 Task: Search one way flight ticket for 2 adults, 2 children, 2 infants in seat in first from Ceiba: Jose Aponte De La Torre Airport to Gillette: Gillette Campbell County Airport on 5-1-2023. Number of bags: 2 carry on bags. Price is upto 81000. Outbound departure time preference is 15:45.
Action: Mouse moved to (208, 358)
Screenshot: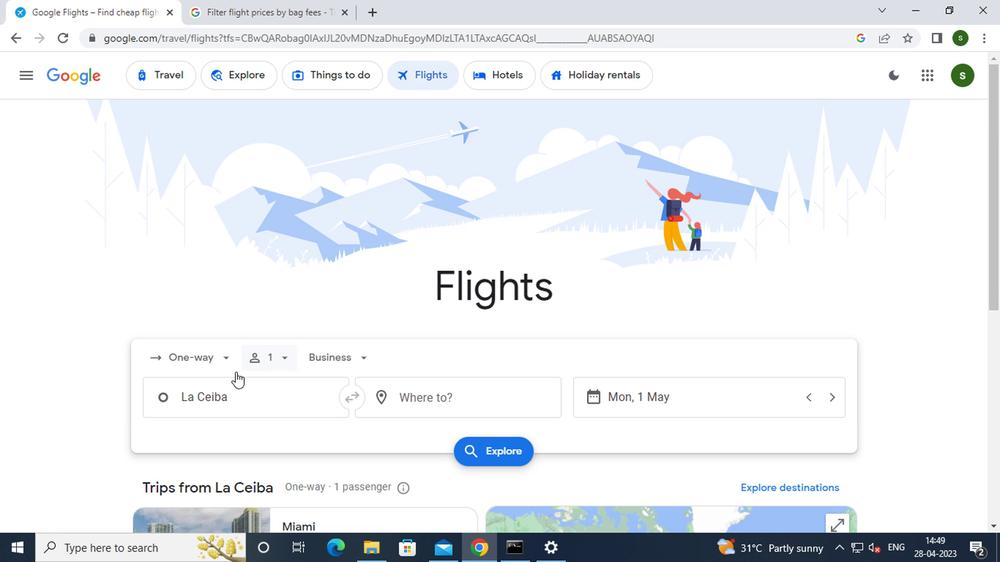 
Action: Mouse pressed left at (208, 358)
Screenshot: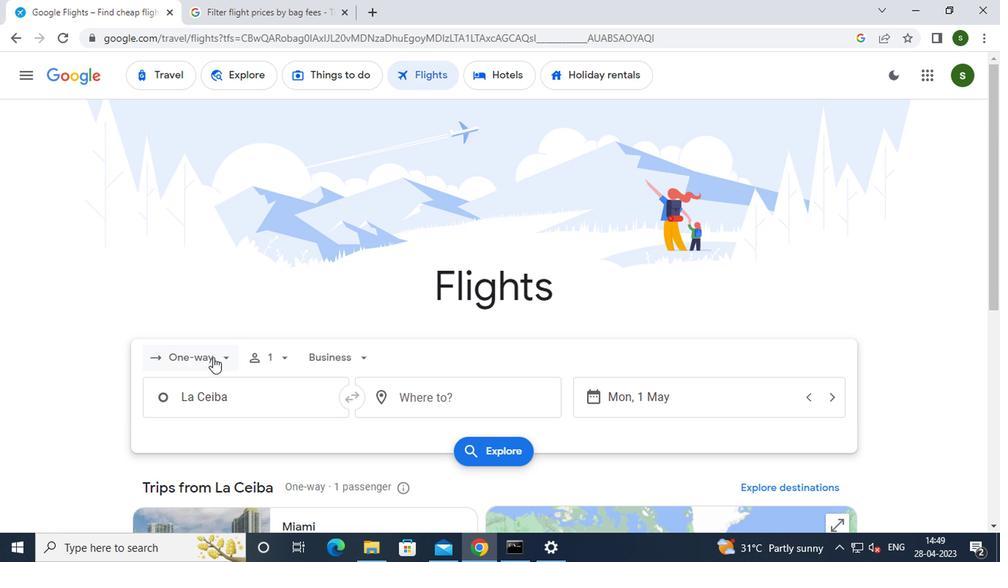 
Action: Mouse moved to (219, 428)
Screenshot: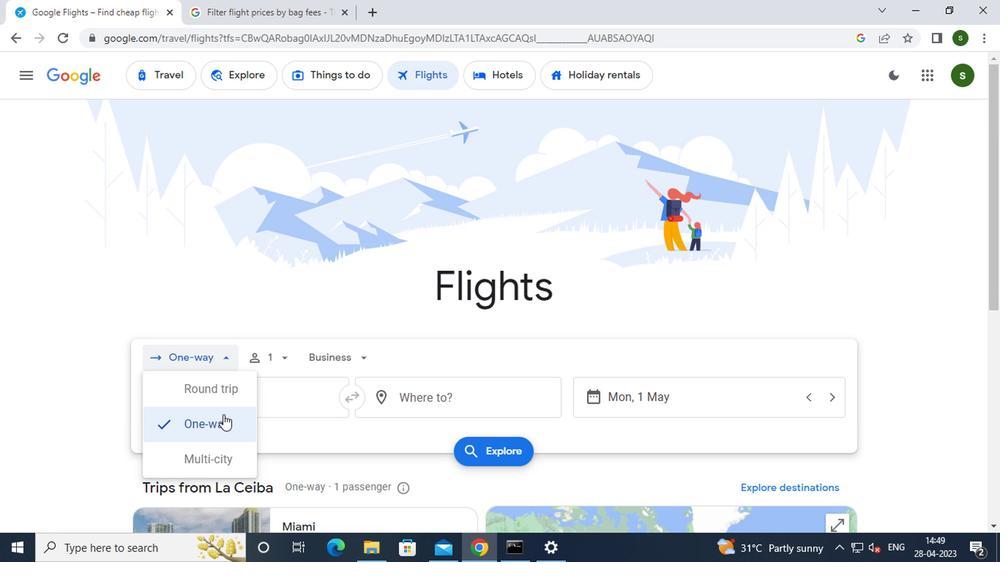 
Action: Mouse pressed left at (219, 428)
Screenshot: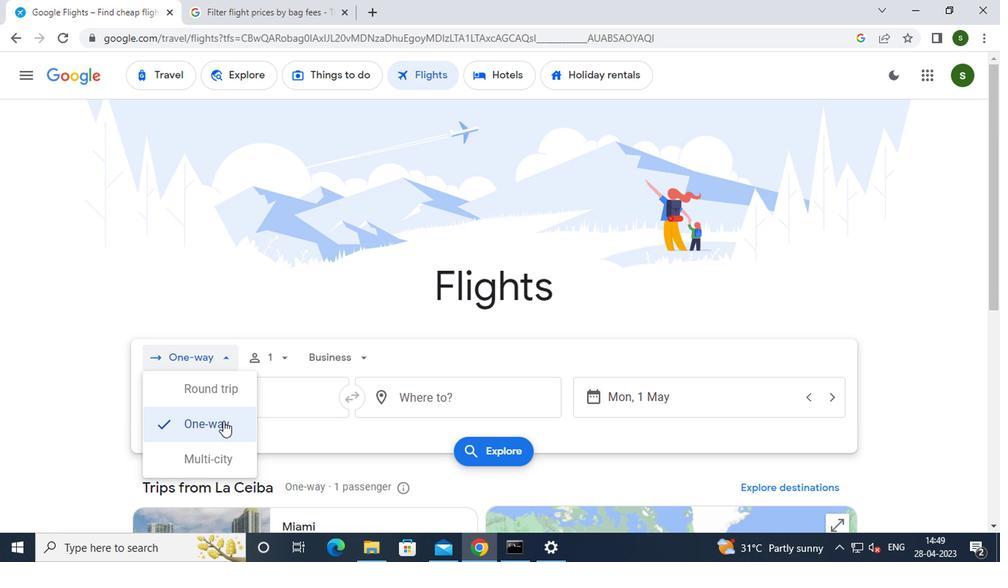 
Action: Mouse moved to (273, 363)
Screenshot: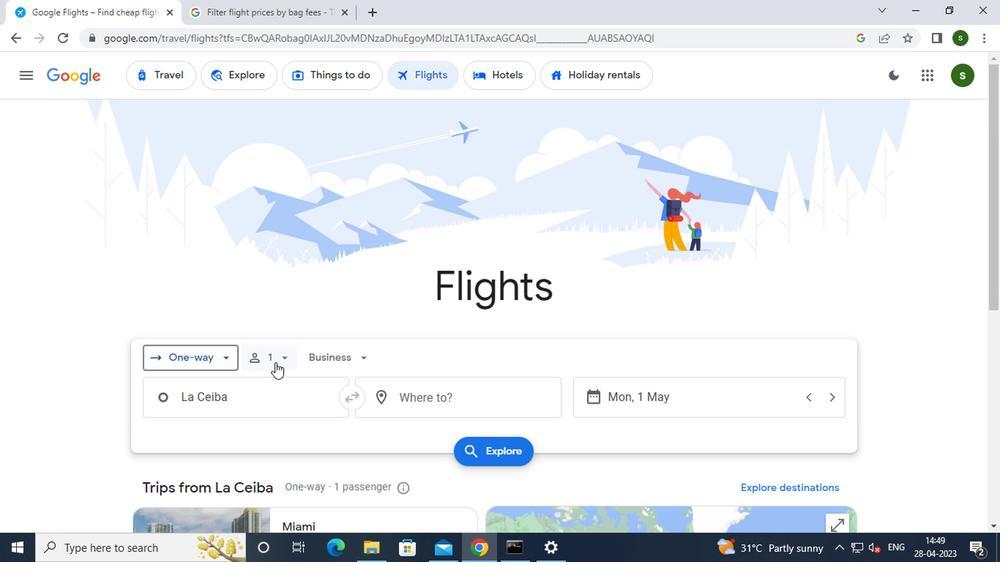 
Action: Mouse pressed left at (273, 363)
Screenshot: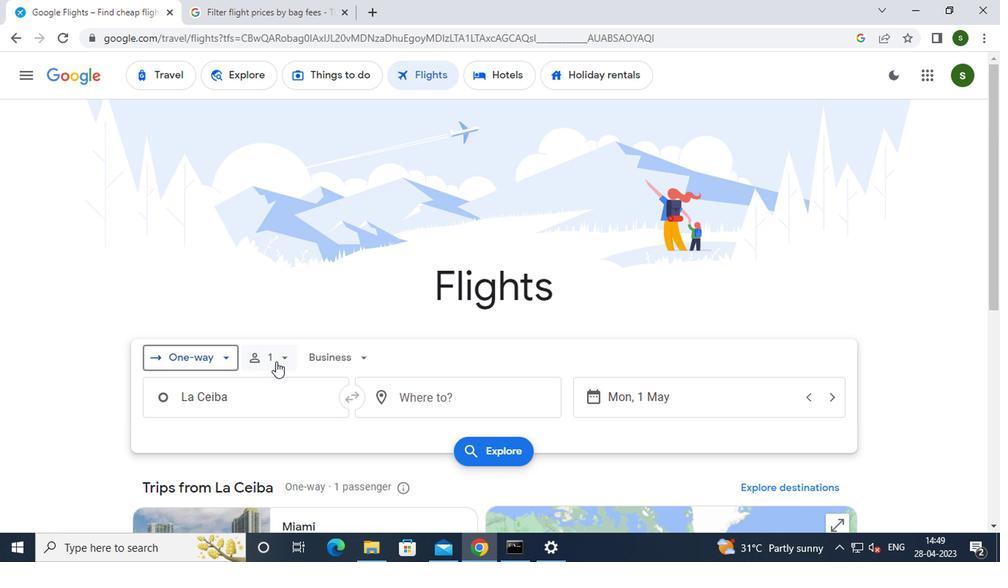 
Action: Mouse moved to (390, 395)
Screenshot: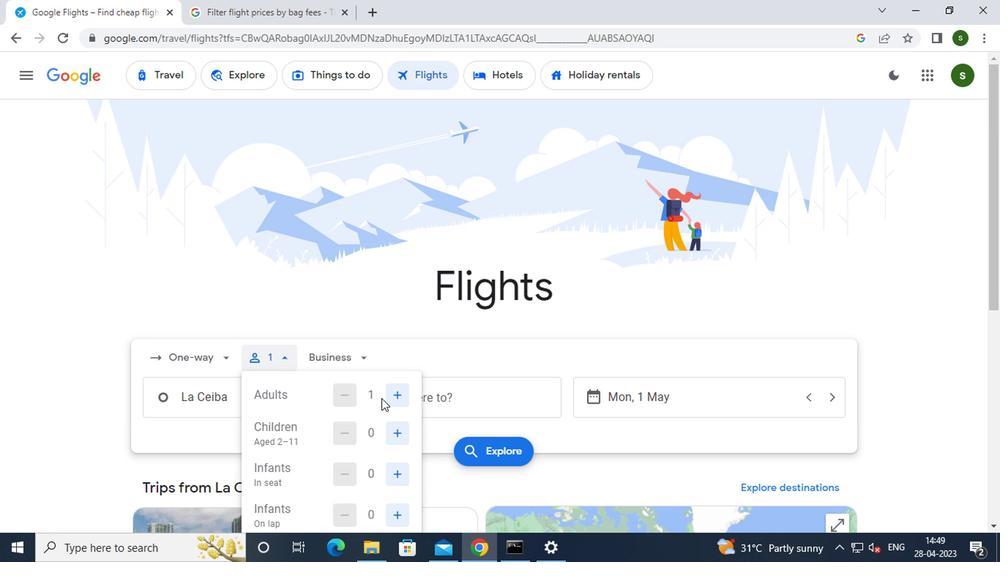 
Action: Mouse pressed left at (390, 395)
Screenshot: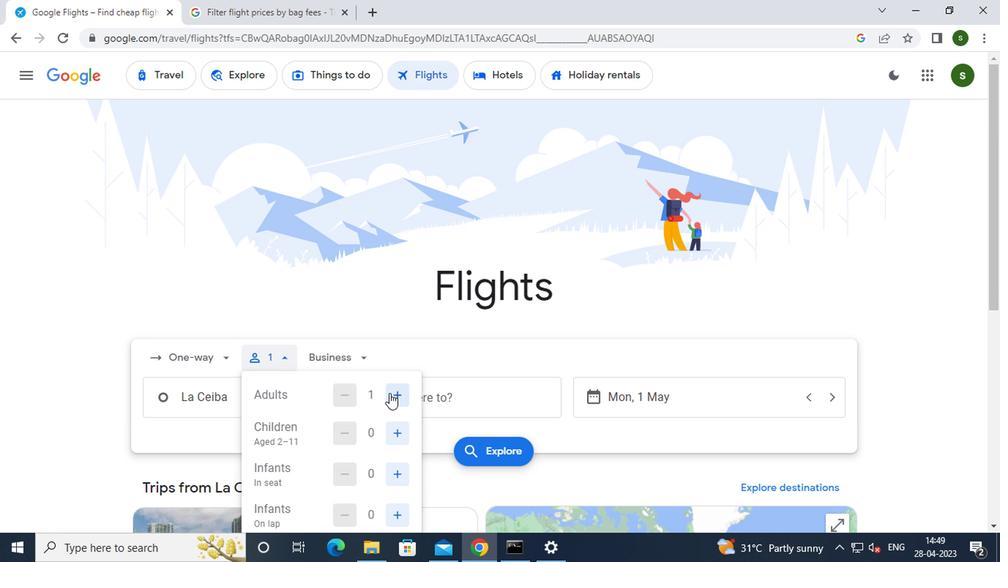 
Action: Mouse moved to (399, 437)
Screenshot: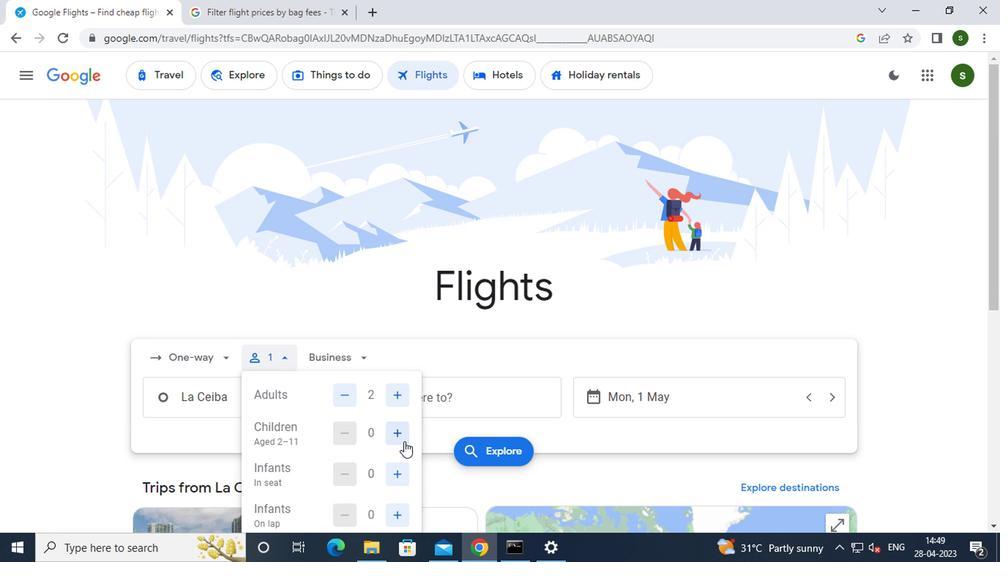 
Action: Mouse pressed left at (399, 437)
Screenshot: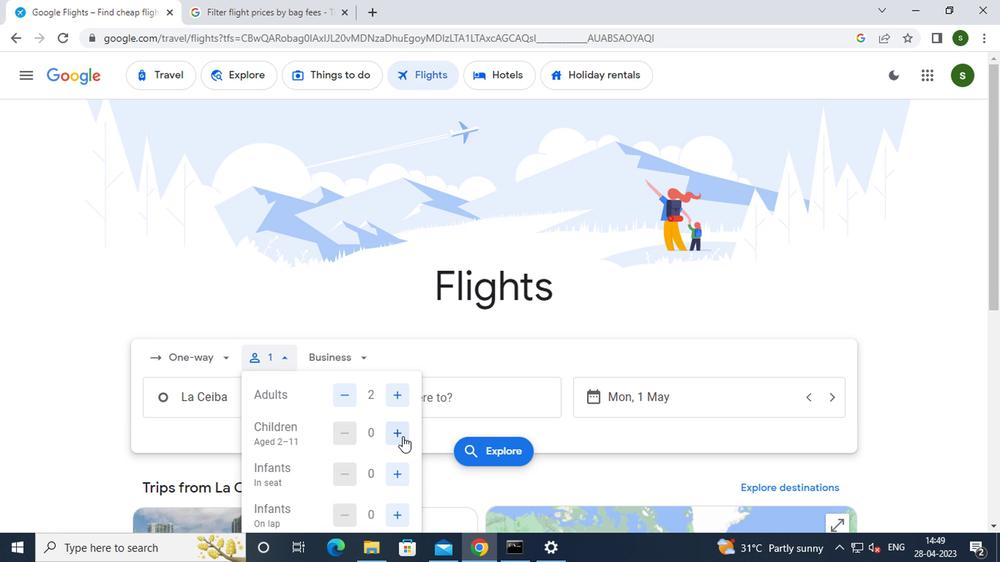 
Action: Mouse pressed left at (399, 437)
Screenshot: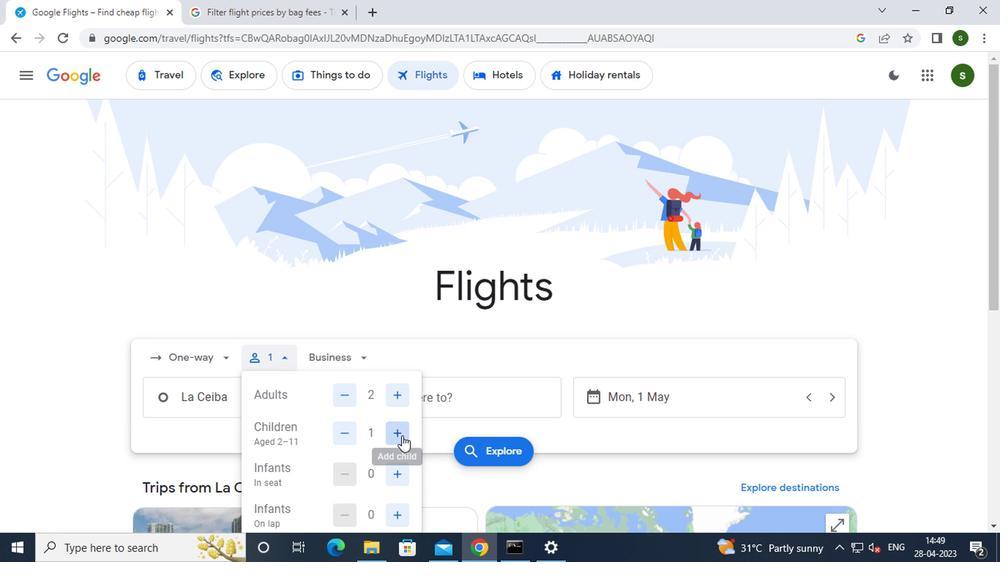 
Action: Mouse moved to (392, 471)
Screenshot: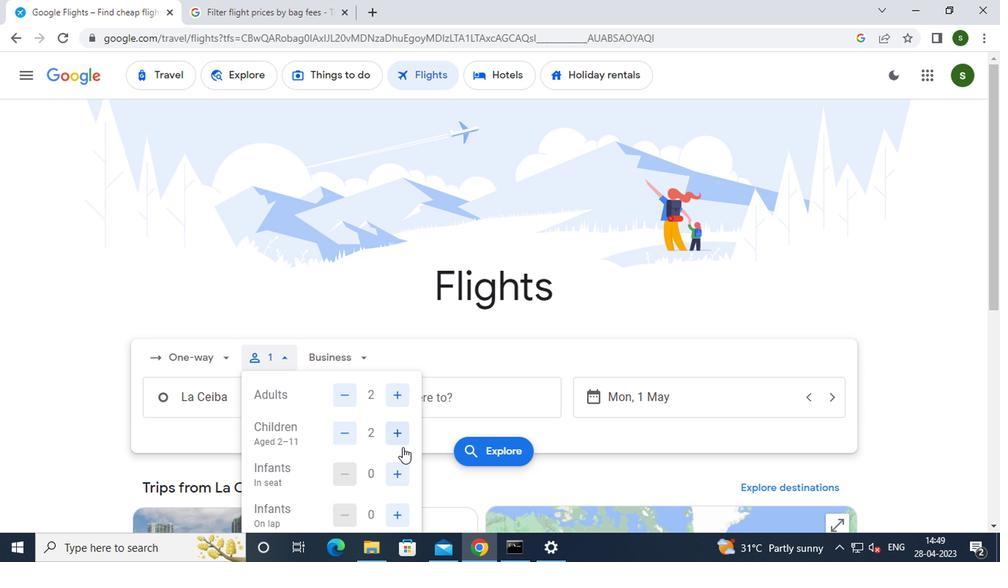 
Action: Mouse pressed left at (392, 471)
Screenshot: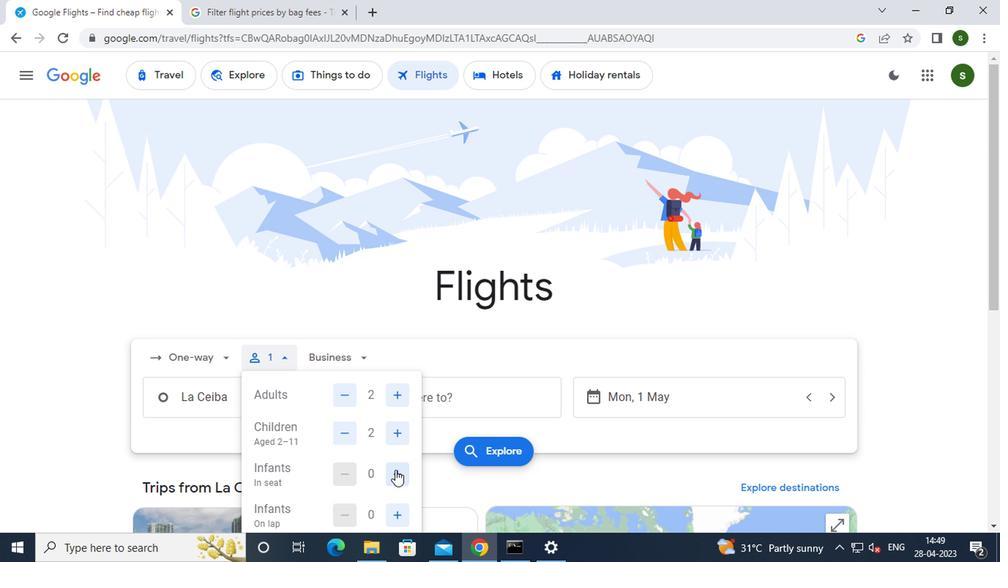 
Action: Mouse pressed left at (392, 471)
Screenshot: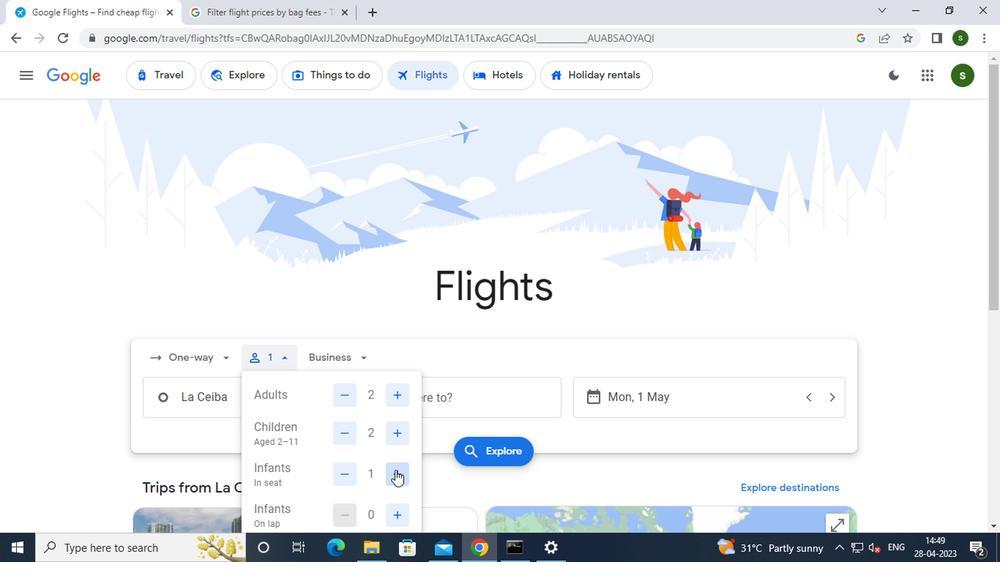 
Action: Mouse moved to (347, 359)
Screenshot: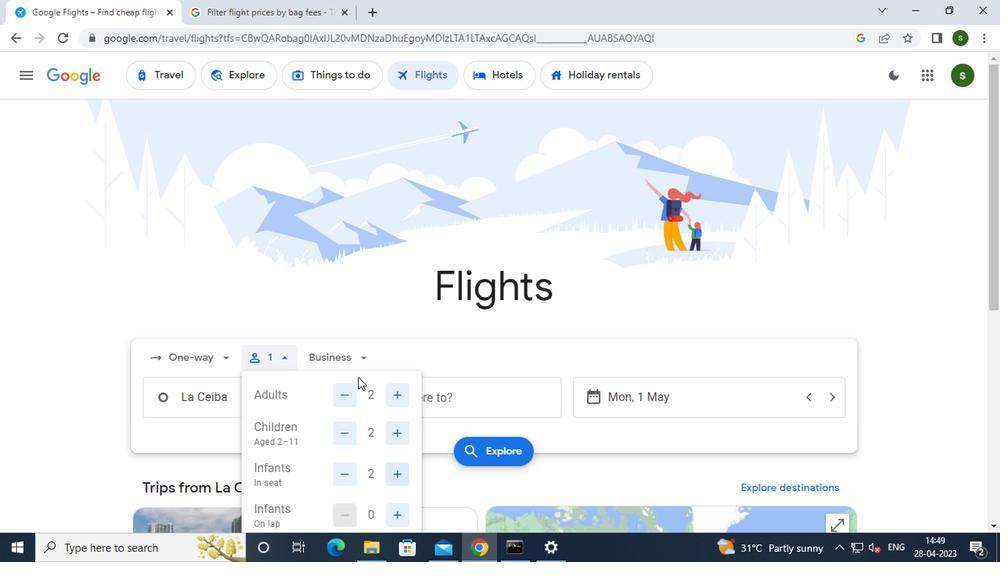 
Action: Mouse pressed left at (347, 359)
Screenshot: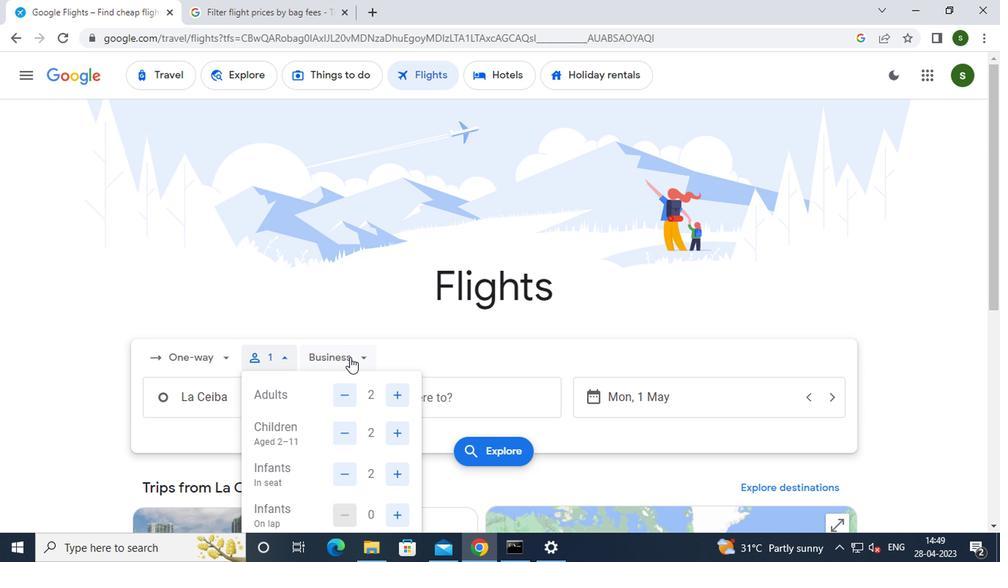 
Action: Mouse moved to (358, 493)
Screenshot: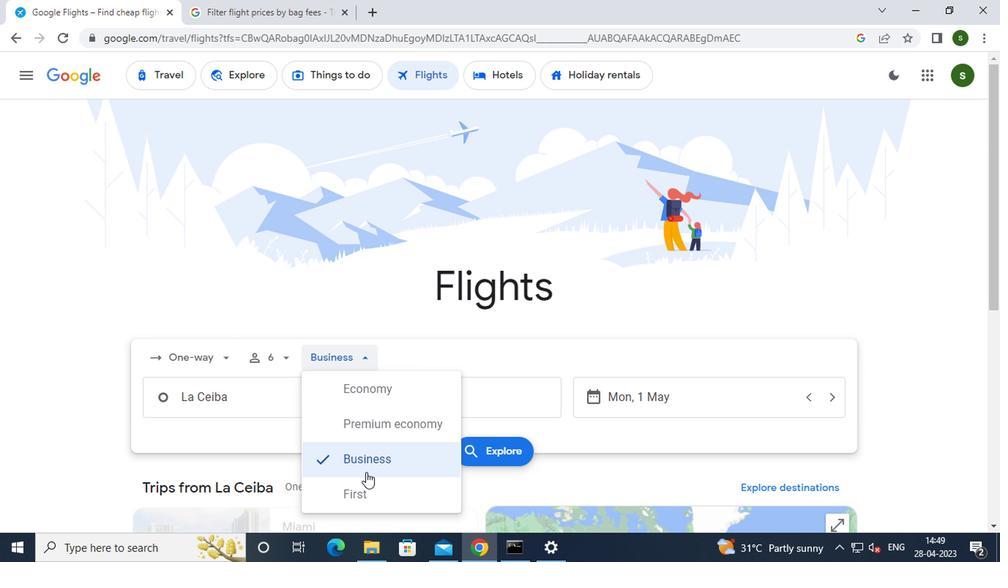 
Action: Mouse pressed left at (358, 493)
Screenshot: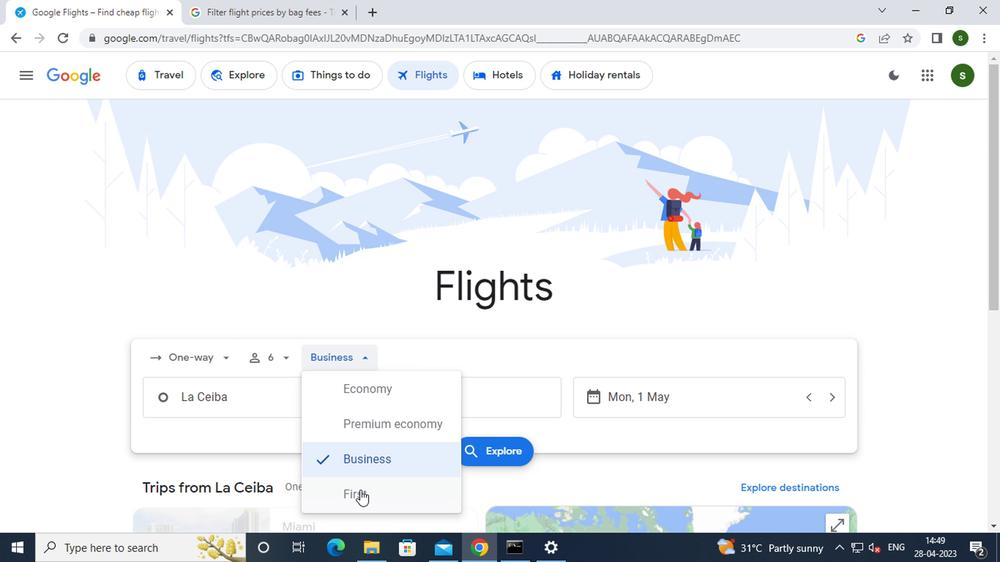 
Action: Mouse moved to (290, 401)
Screenshot: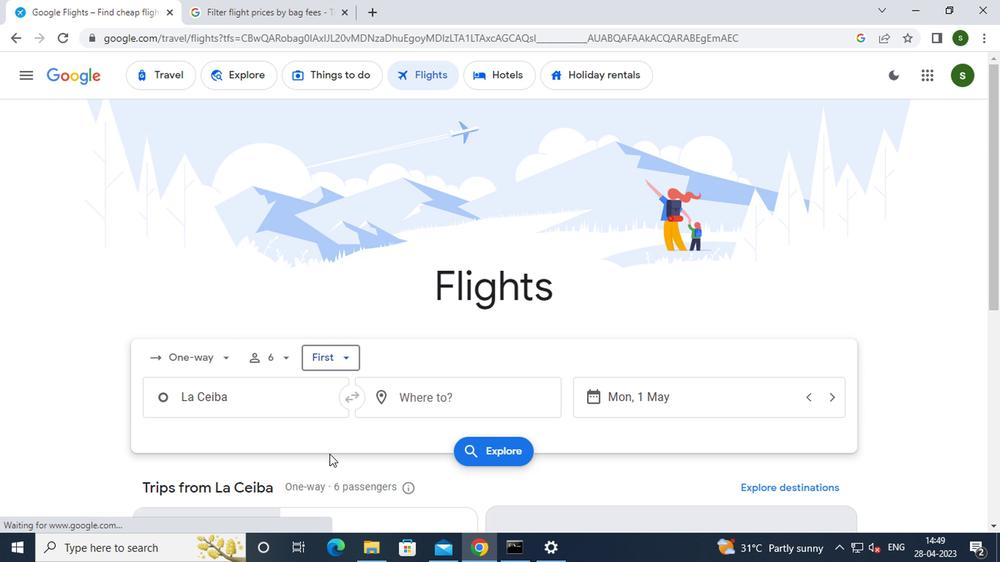 
Action: Mouse pressed left at (290, 401)
Screenshot: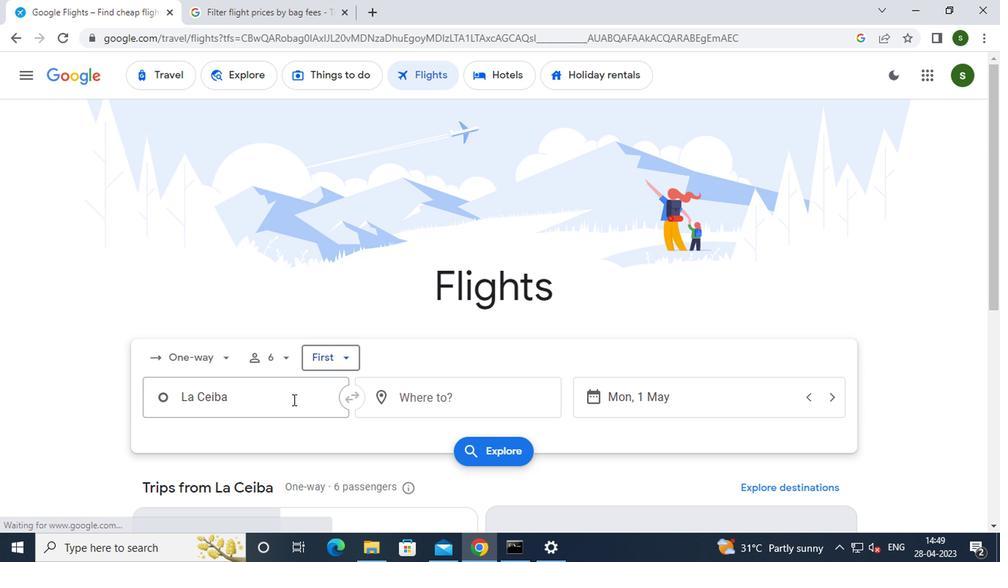 
Action: Mouse moved to (290, 399)
Screenshot: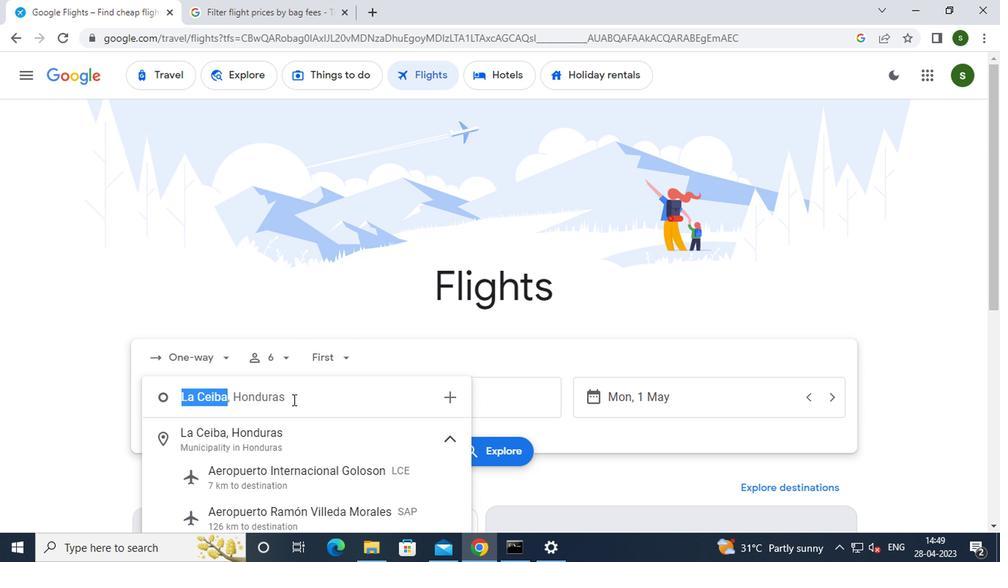 
Action: Key pressed c<Key.caps_lock>eiba<Key.enter>
Screenshot: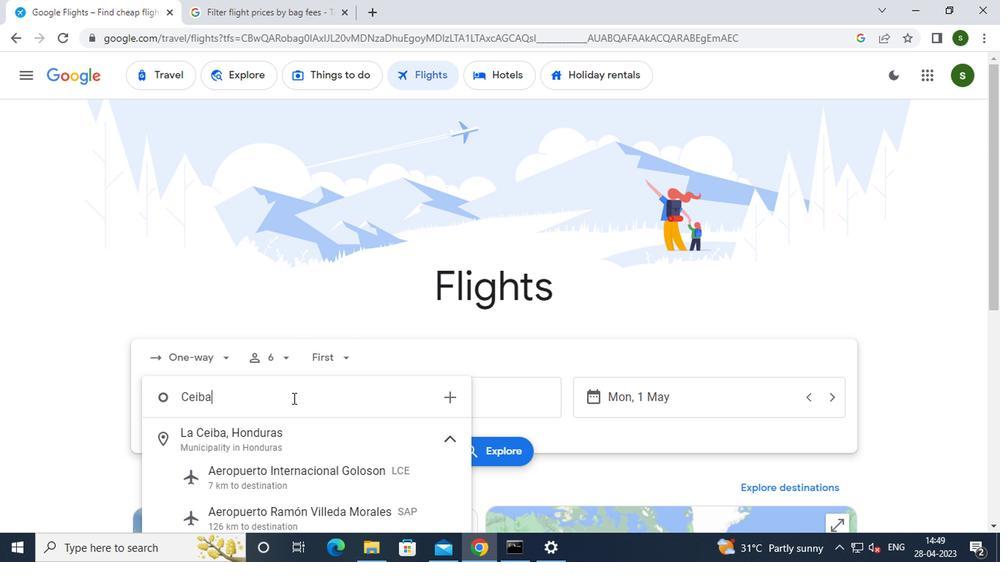 
Action: Mouse moved to (446, 392)
Screenshot: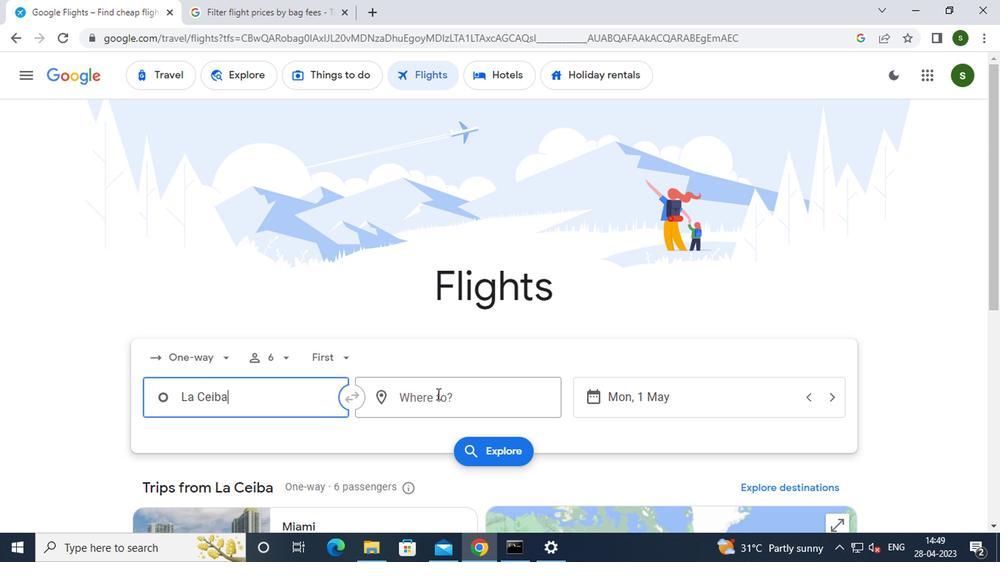 
Action: Mouse pressed left at (446, 392)
Screenshot: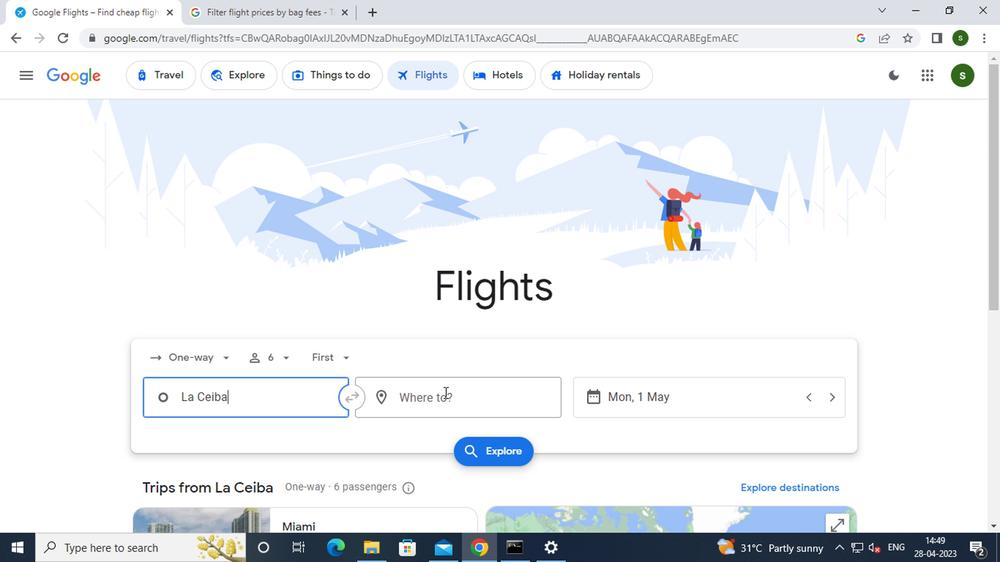 
Action: Mouse moved to (441, 388)
Screenshot: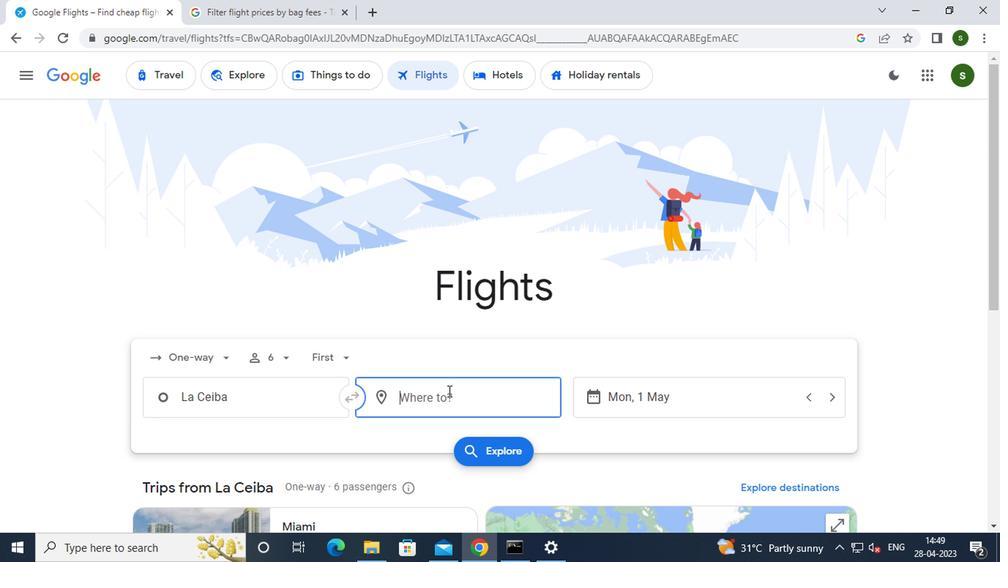 
Action: Key pressed <Key.caps_lock>g<Key.caps_lock>illette<Key.enter>
Screenshot: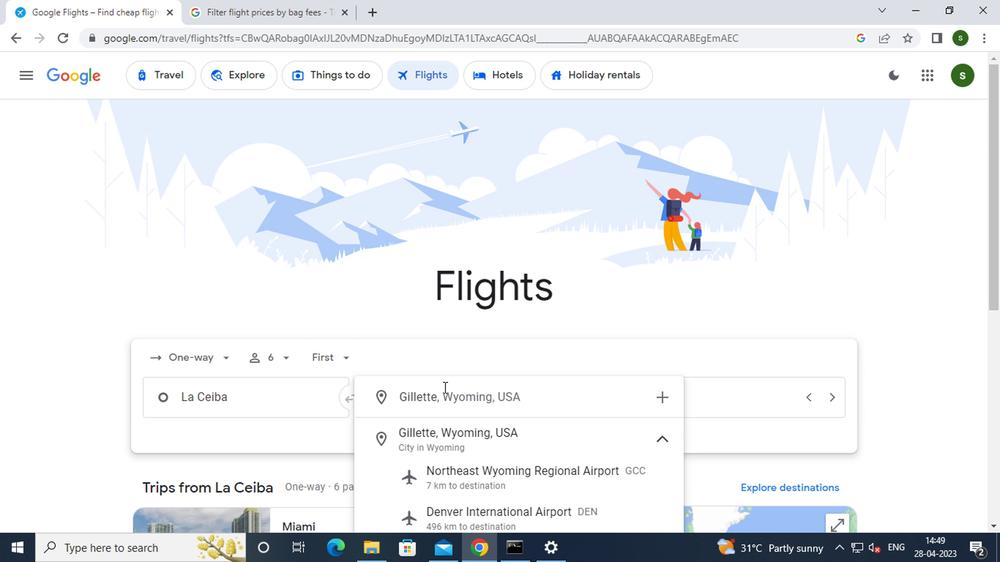 
Action: Mouse moved to (693, 404)
Screenshot: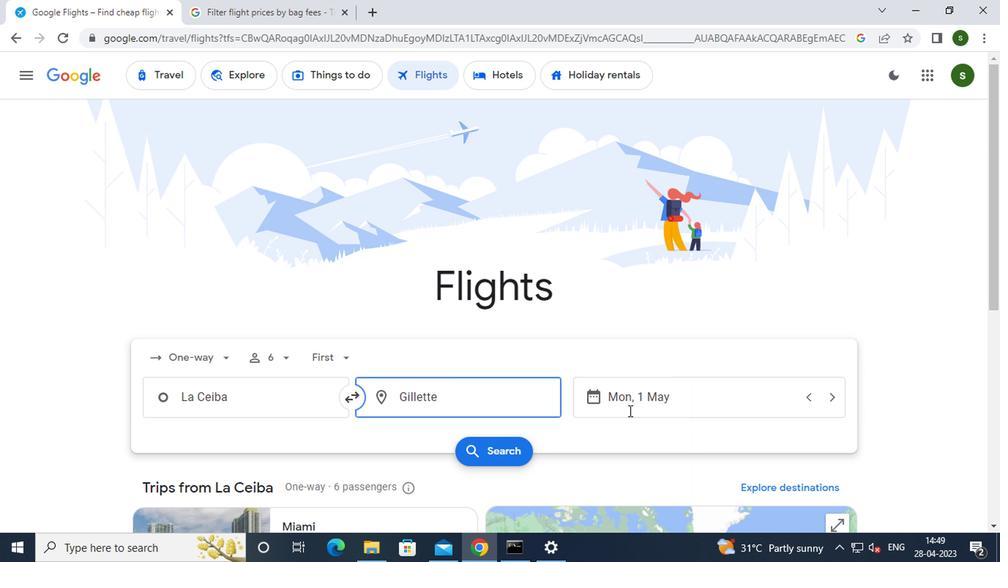 
Action: Mouse pressed left at (693, 404)
Screenshot: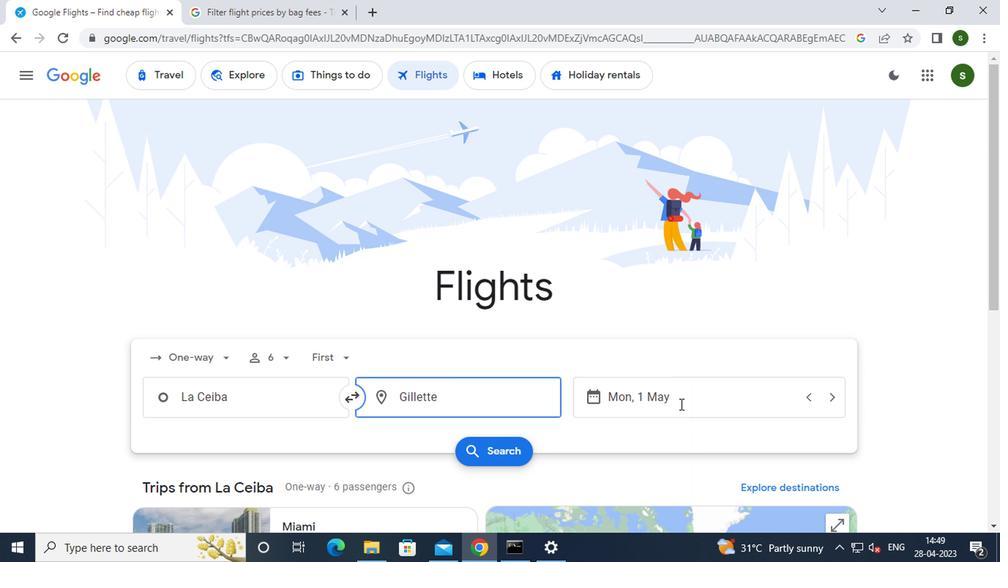 
Action: Mouse moved to (642, 271)
Screenshot: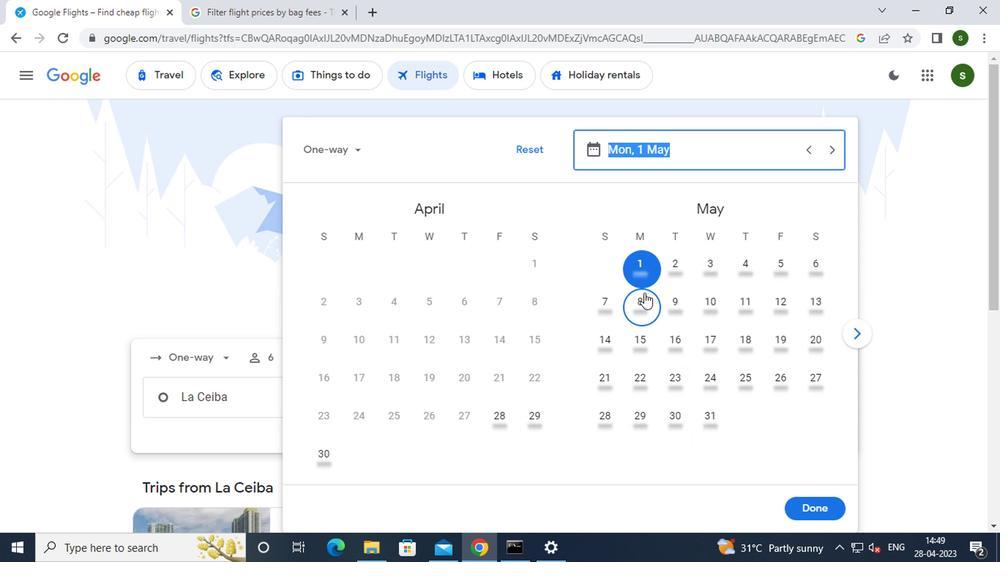 
Action: Mouse pressed left at (642, 271)
Screenshot: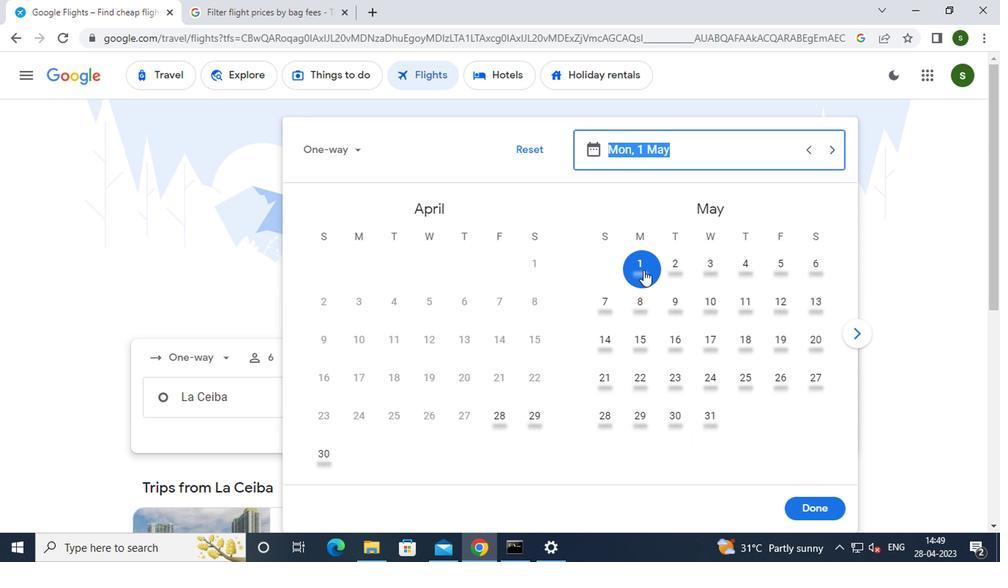 
Action: Mouse moved to (815, 512)
Screenshot: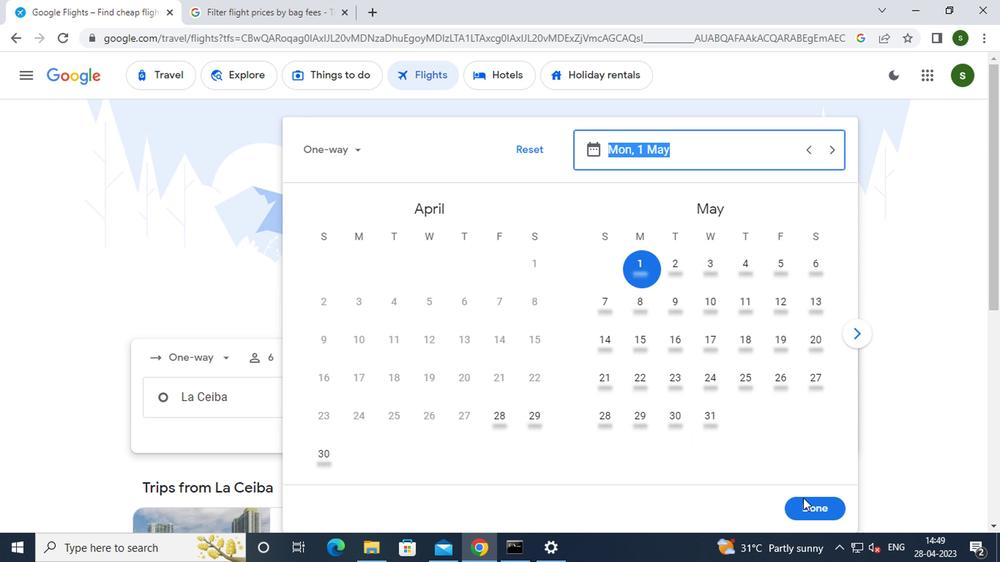 
Action: Mouse pressed left at (815, 512)
Screenshot: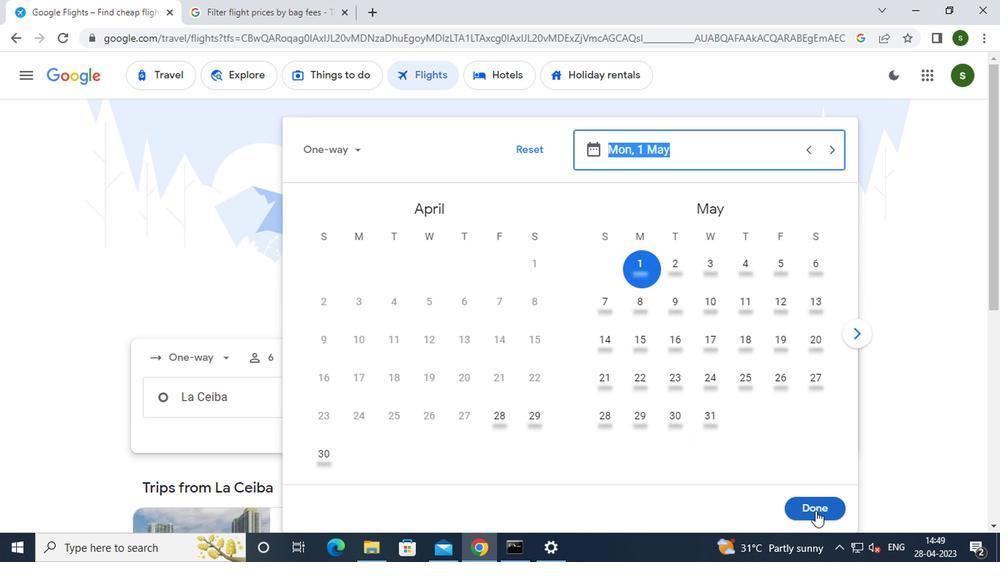 
Action: Mouse moved to (500, 460)
Screenshot: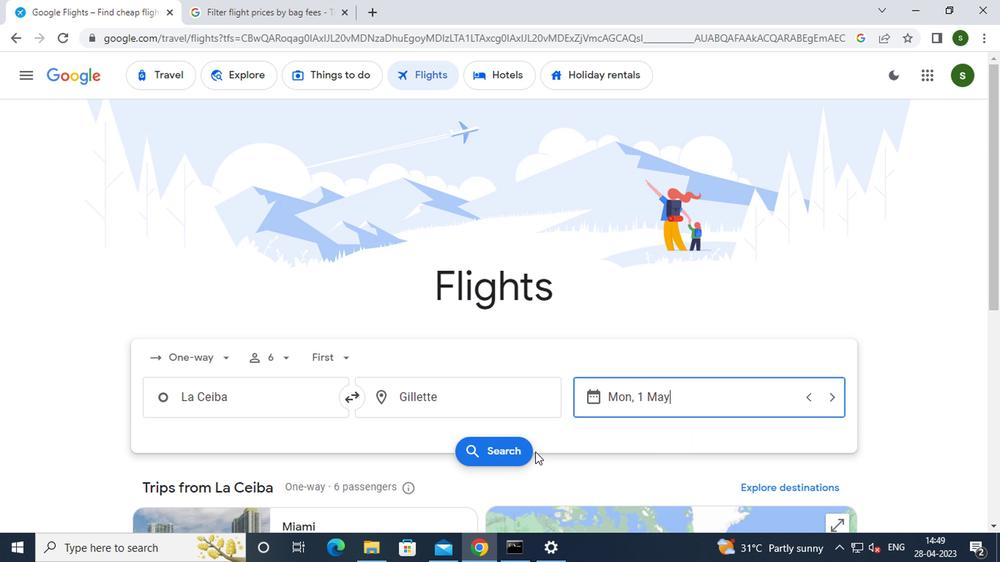
Action: Mouse pressed left at (500, 460)
Screenshot: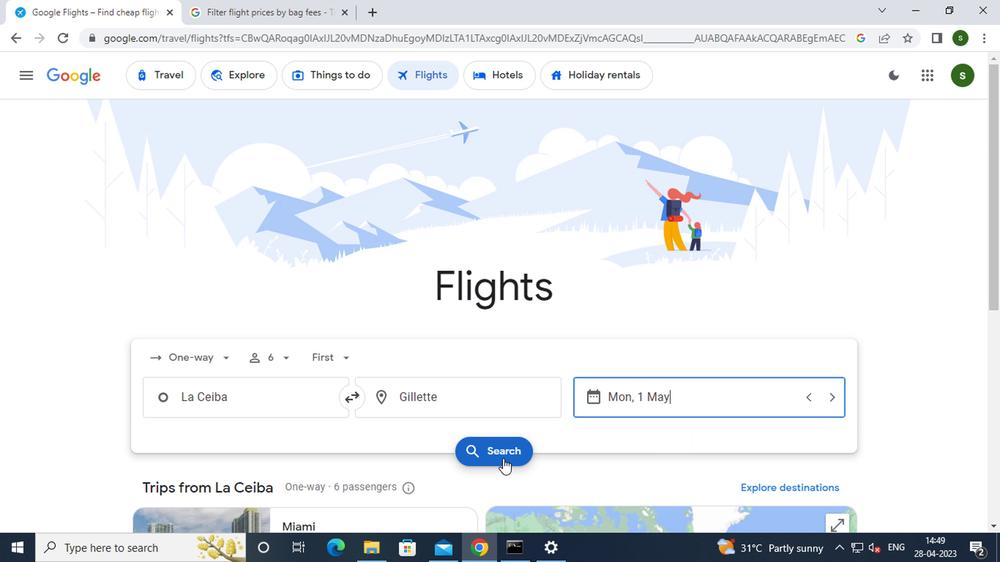 
Action: Mouse moved to (162, 214)
Screenshot: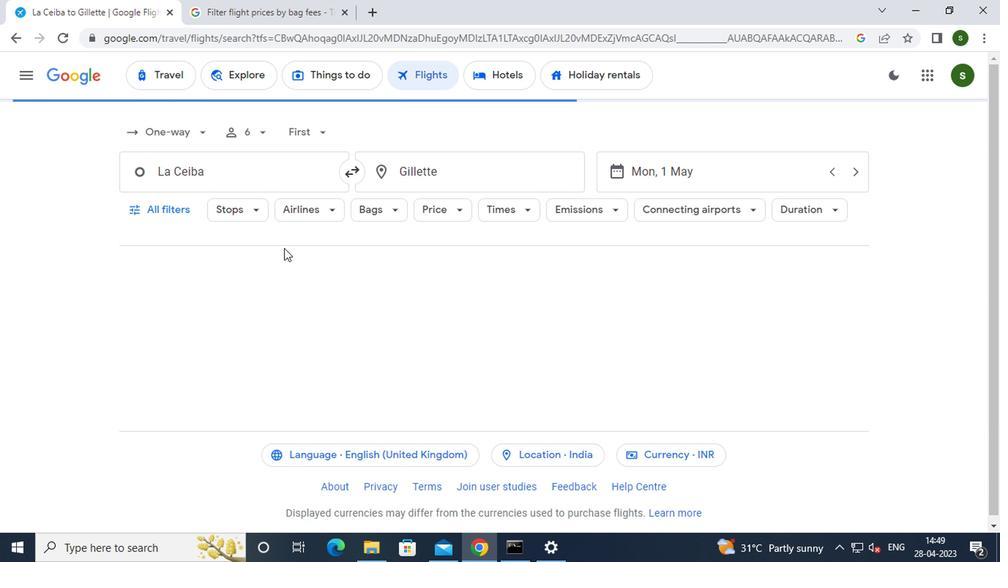 
Action: Mouse pressed left at (162, 214)
Screenshot: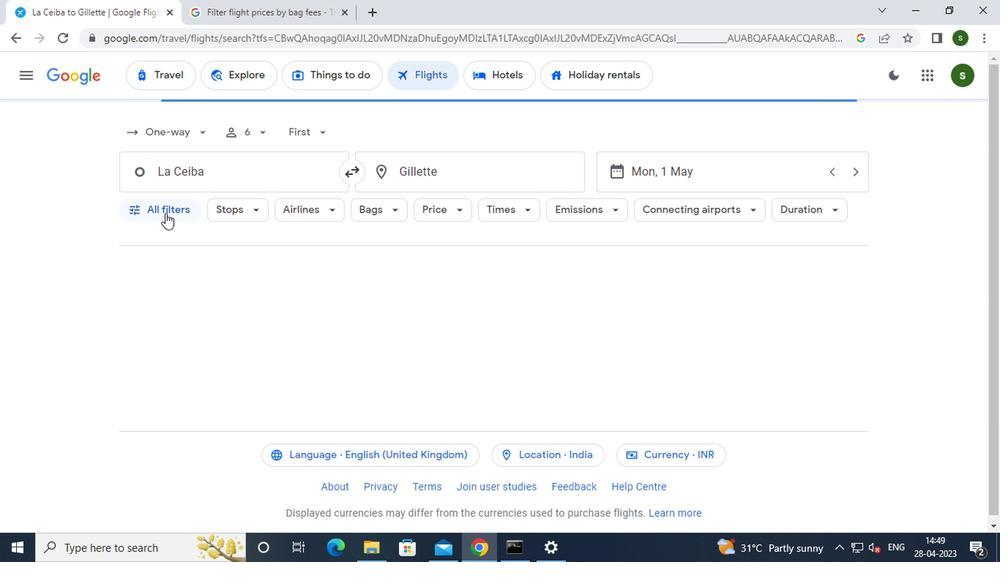 
Action: Mouse moved to (257, 313)
Screenshot: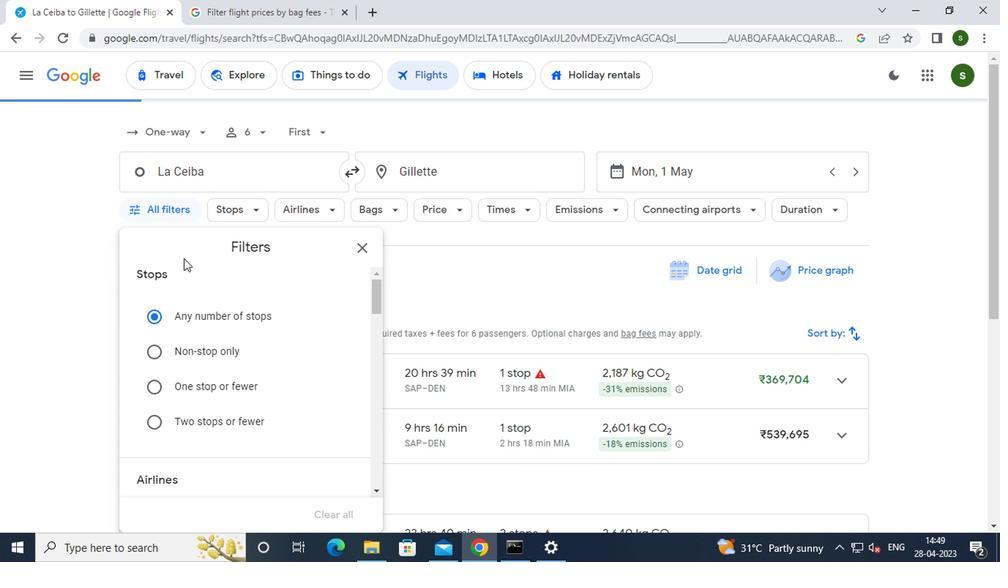 
Action: Mouse scrolled (257, 312) with delta (0, 0)
Screenshot: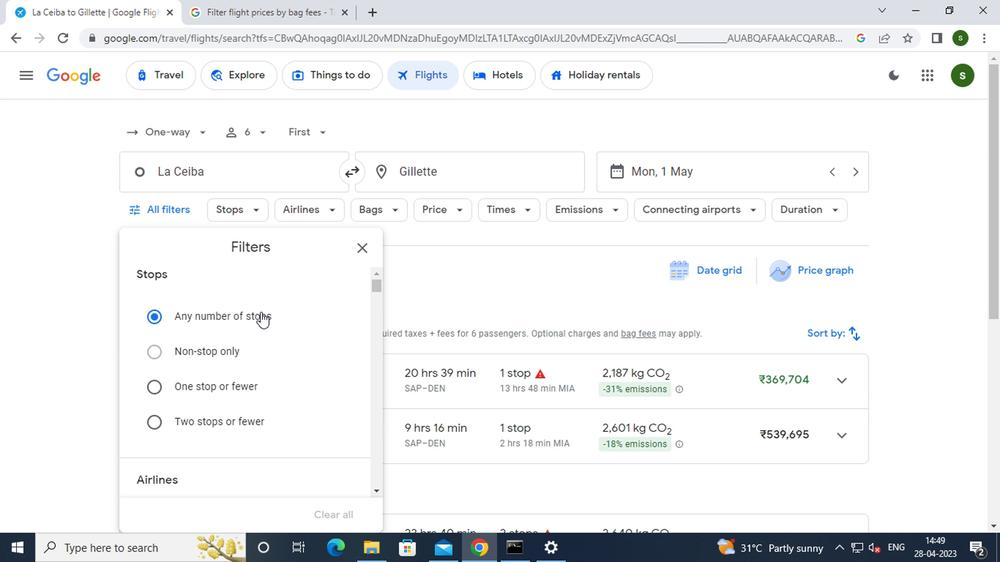 
Action: Mouse scrolled (257, 312) with delta (0, 0)
Screenshot: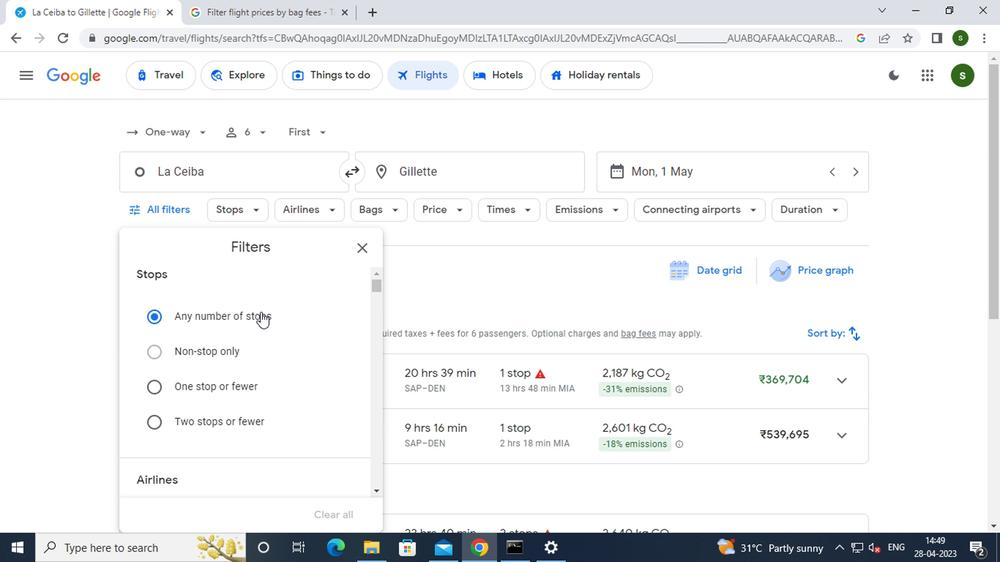 
Action: Mouse scrolled (257, 312) with delta (0, 0)
Screenshot: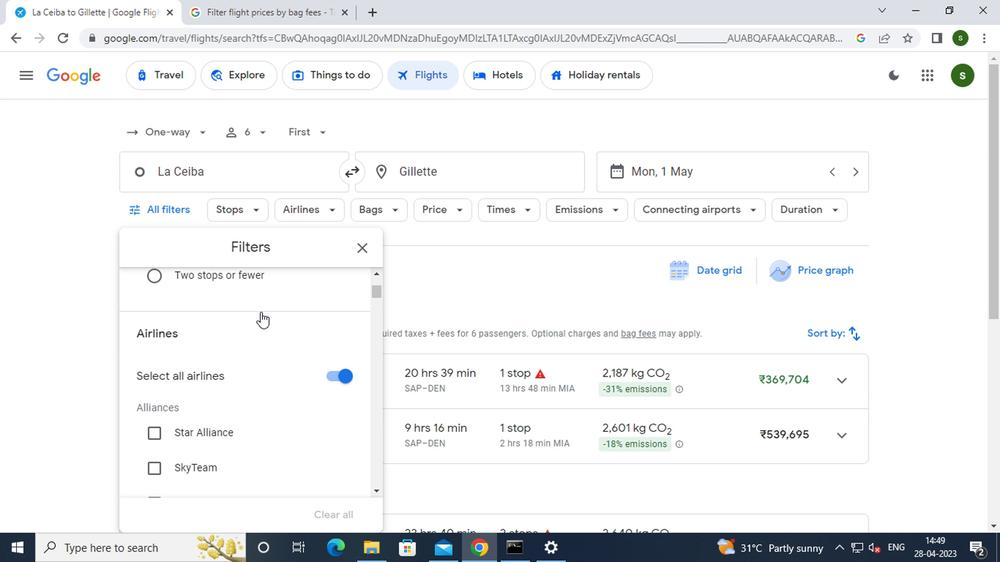 
Action: Mouse scrolled (257, 312) with delta (0, 0)
Screenshot: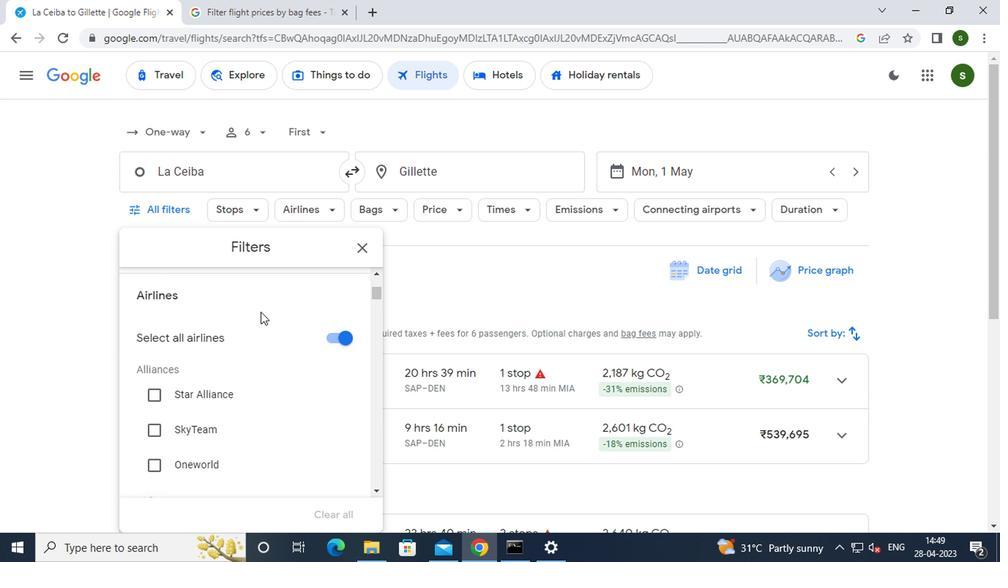 
Action: Mouse scrolled (257, 312) with delta (0, 0)
Screenshot: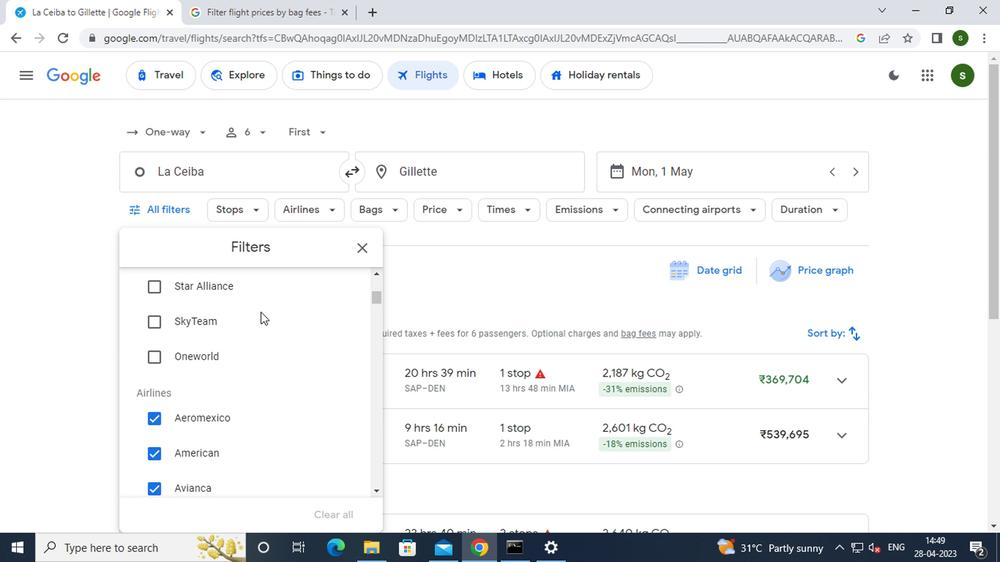 
Action: Mouse scrolled (257, 312) with delta (0, 0)
Screenshot: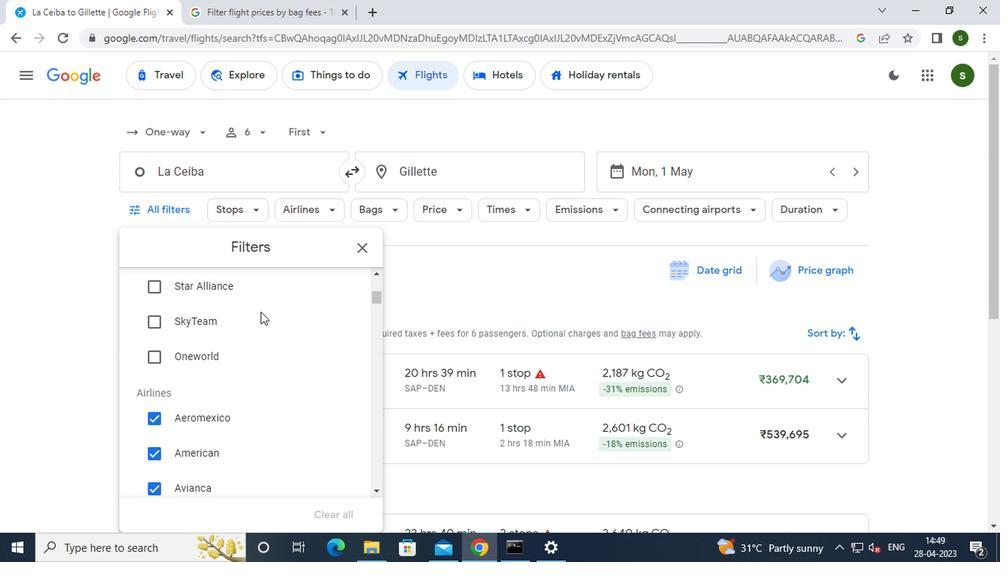 
Action: Mouse scrolled (257, 312) with delta (0, 0)
Screenshot: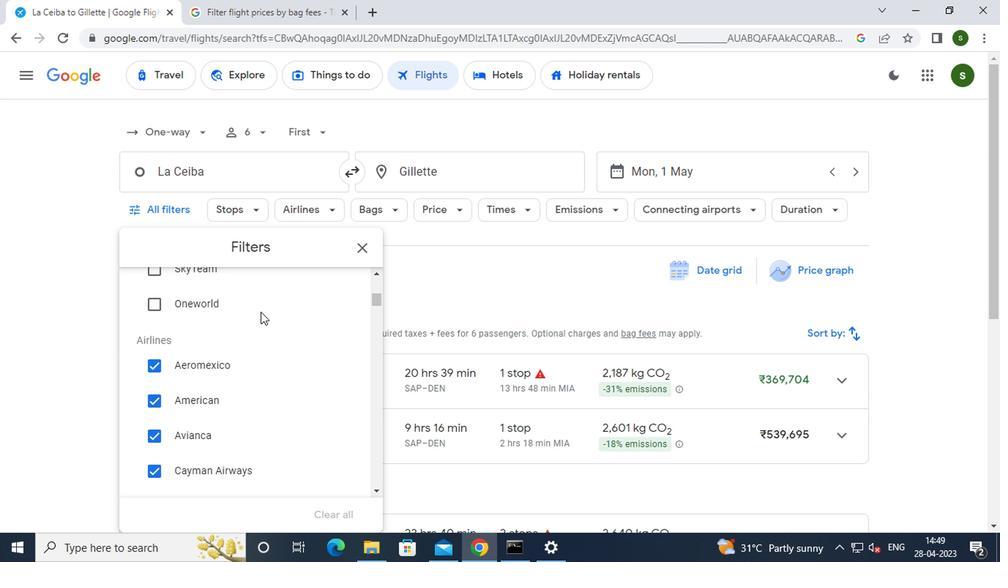 
Action: Mouse scrolled (257, 312) with delta (0, 0)
Screenshot: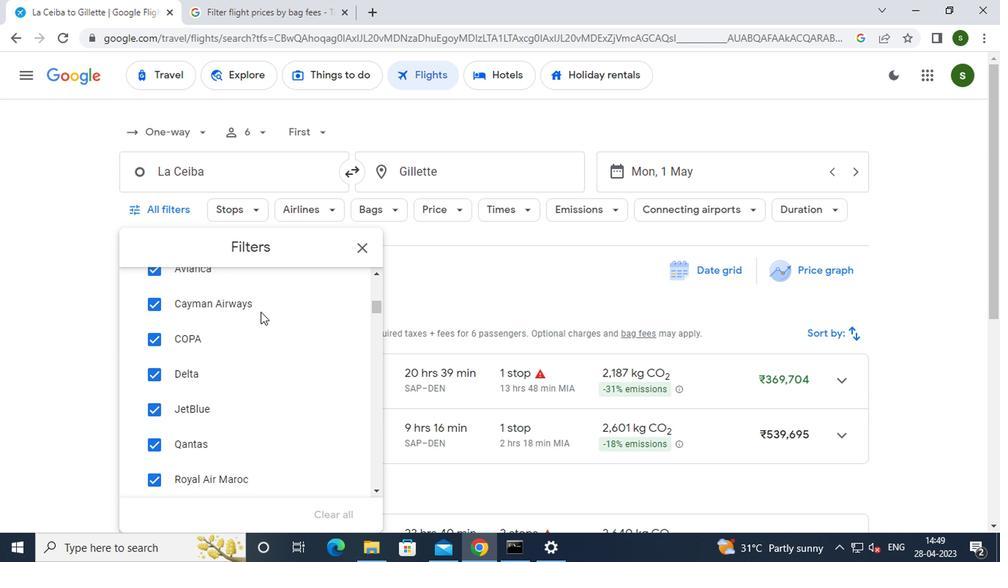 
Action: Mouse scrolled (257, 312) with delta (0, 0)
Screenshot: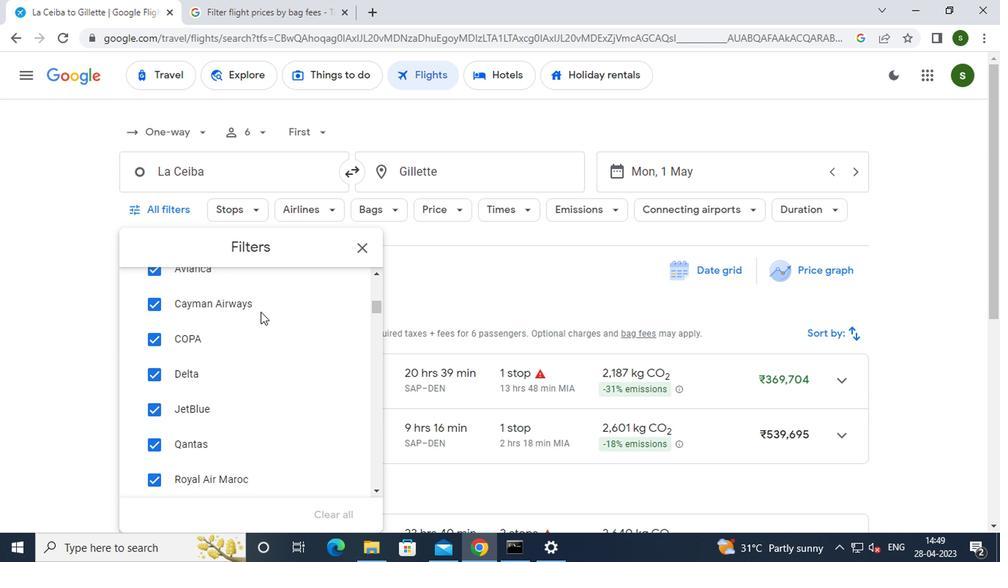 
Action: Mouse scrolled (257, 312) with delta (0, 0)
Screenshot: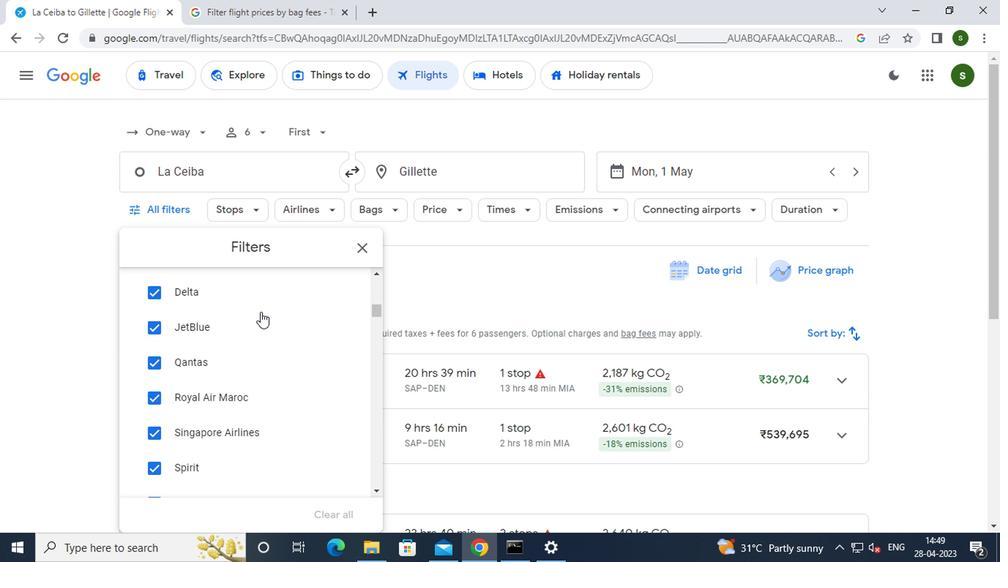 
Action: Mouse scrolled (257, 312) with delta (0, 0)
Screenshot: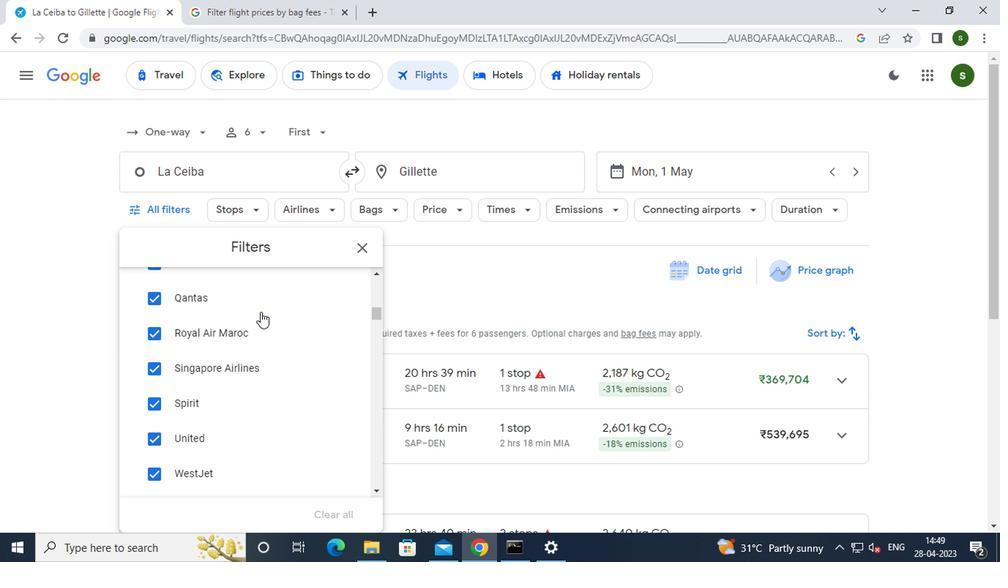 
Action: Mouse scrolled (257, 312) with delta (0, 0)
Screenshot: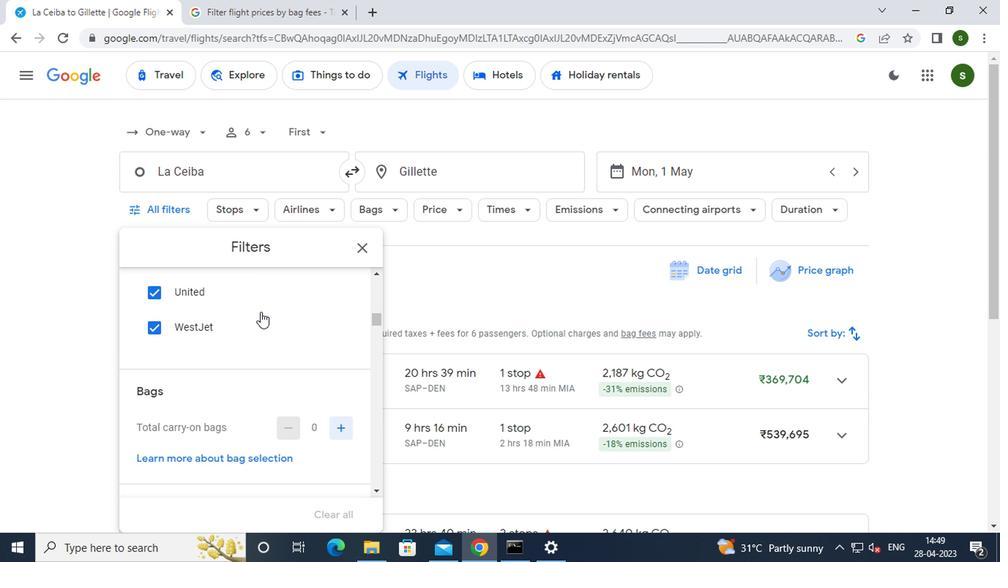 
Action: Mouse moved to (328, 353)
Screenshot: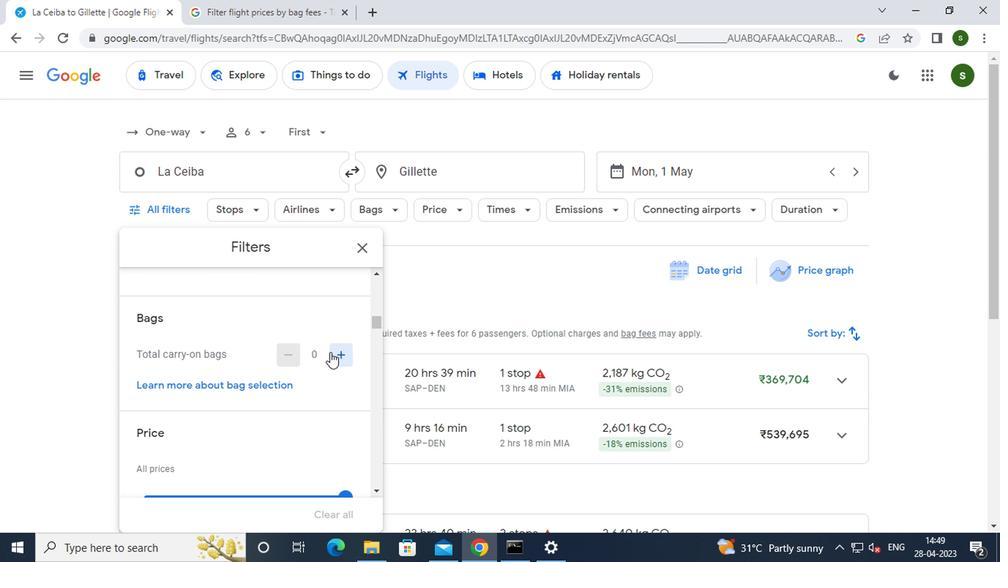 
Action: Mouse pressed left at (328, 353)
Screenshot: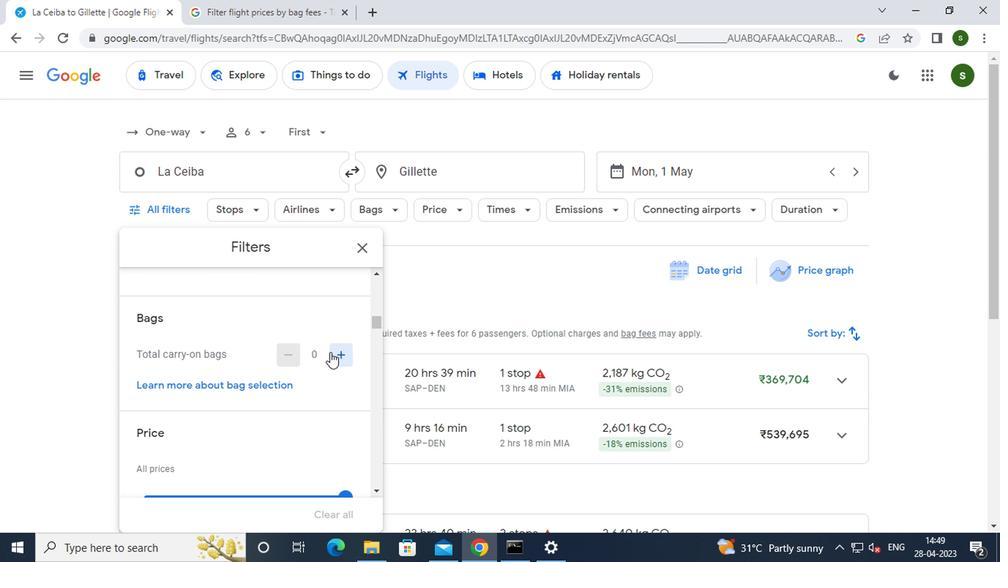 
Action: Mouse pressed left at (328, 353)
Screenshot: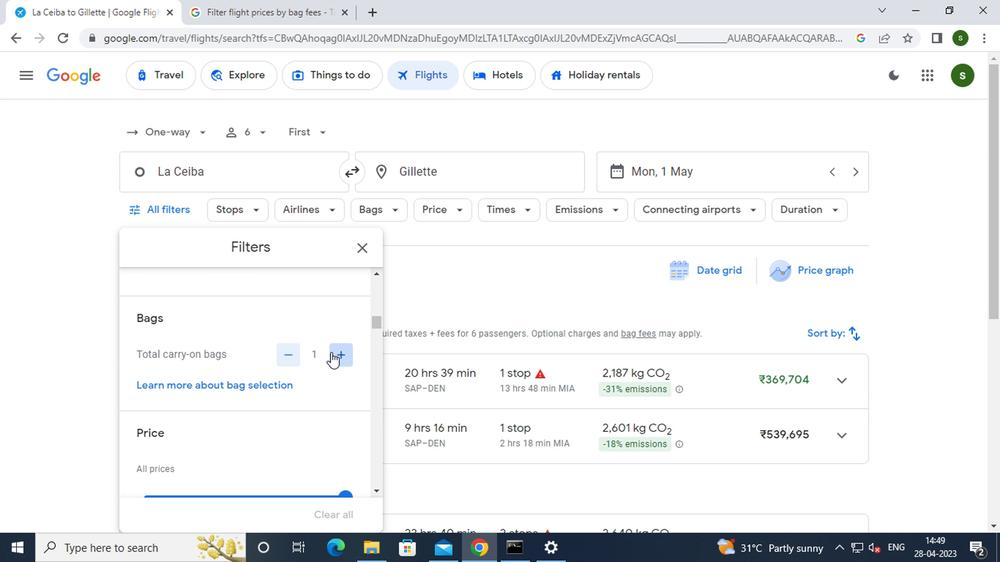 
Action: Mouse moved to (269, 361)
Screenshot: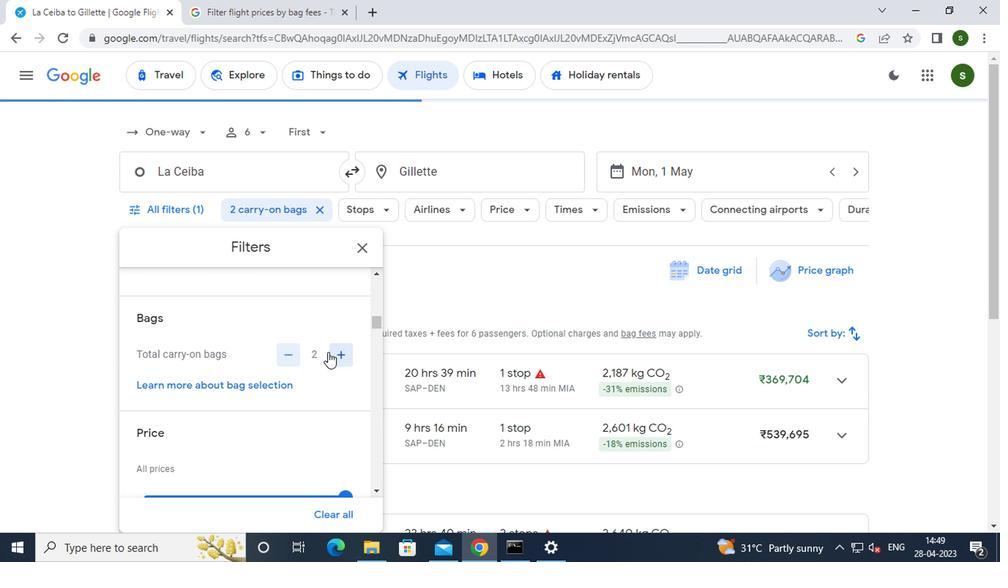 
Action: Mouse scrolled (269, 360) with delta (0, -1)
Screenshot: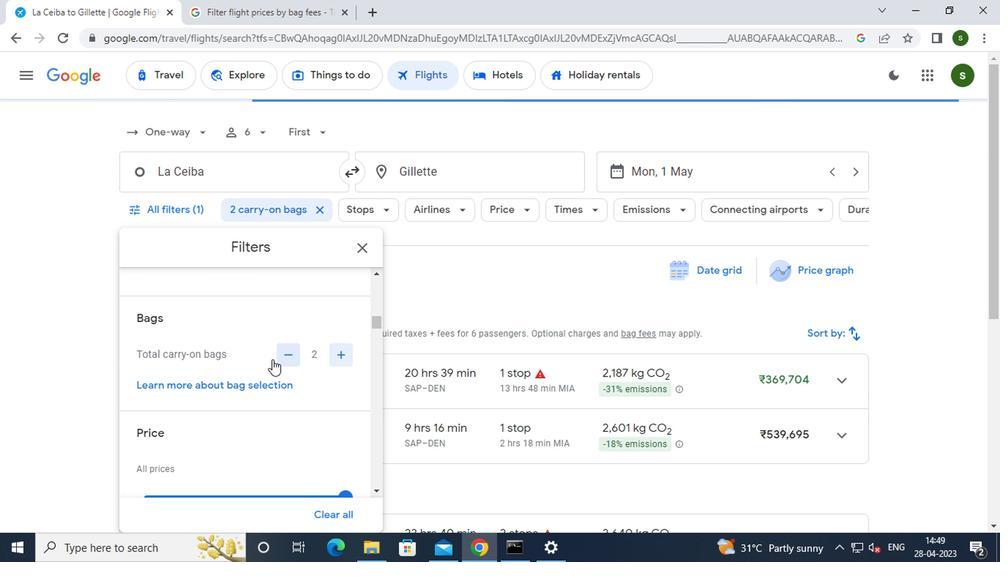 
Action: Mouse scrolled (269, 360) with delta (0, -1)
Screenshot: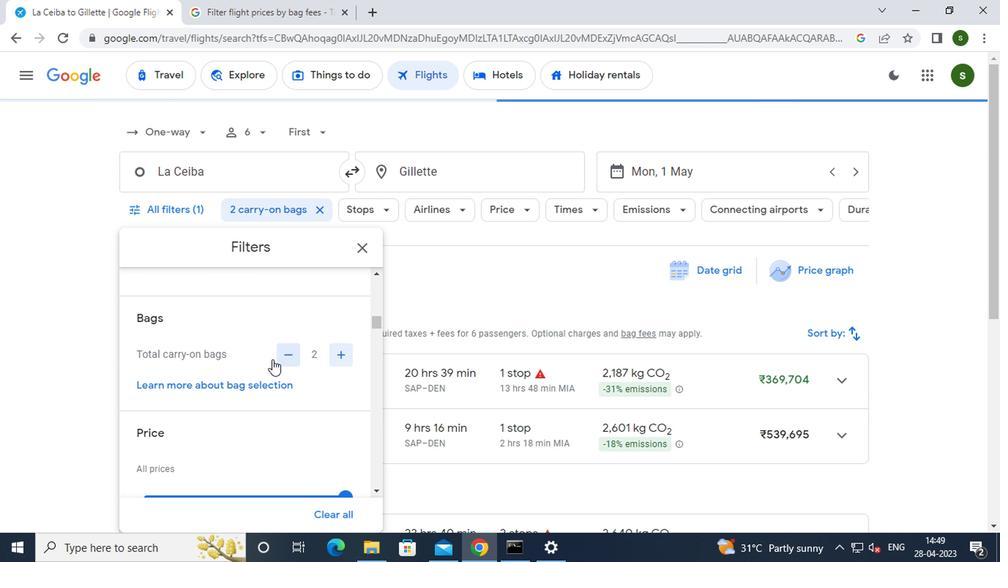
Action: Mouse moved to (336, 352)
Screenshot: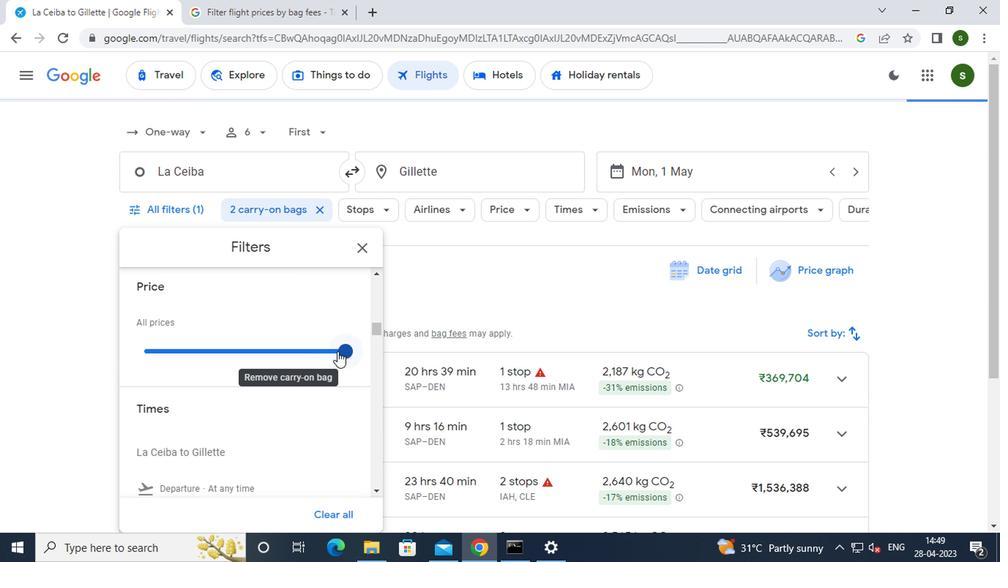
Action: Mouse pressed left at (336, 352)
Screenshot: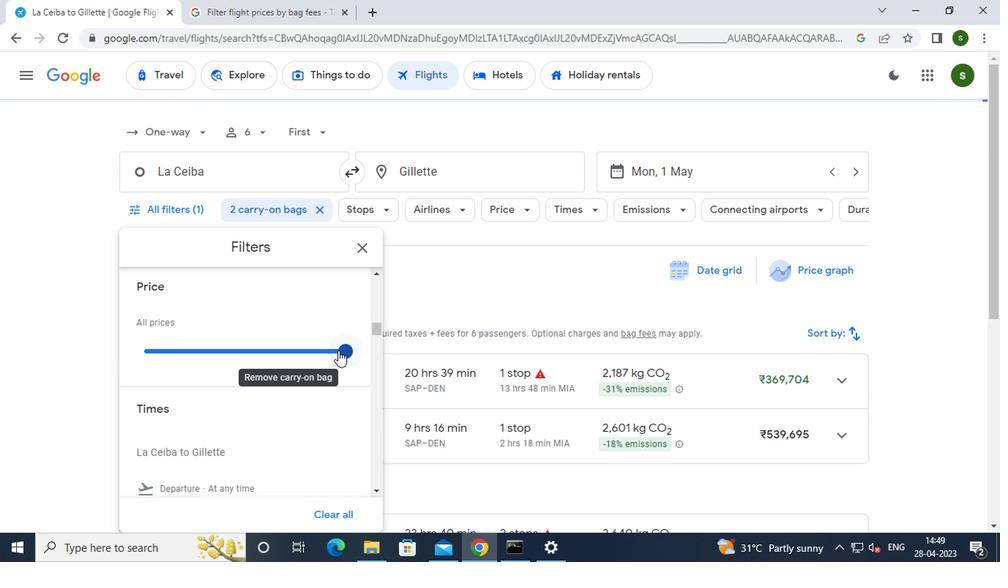 
Action: Mouse moved to (243, 381)
Screenshot: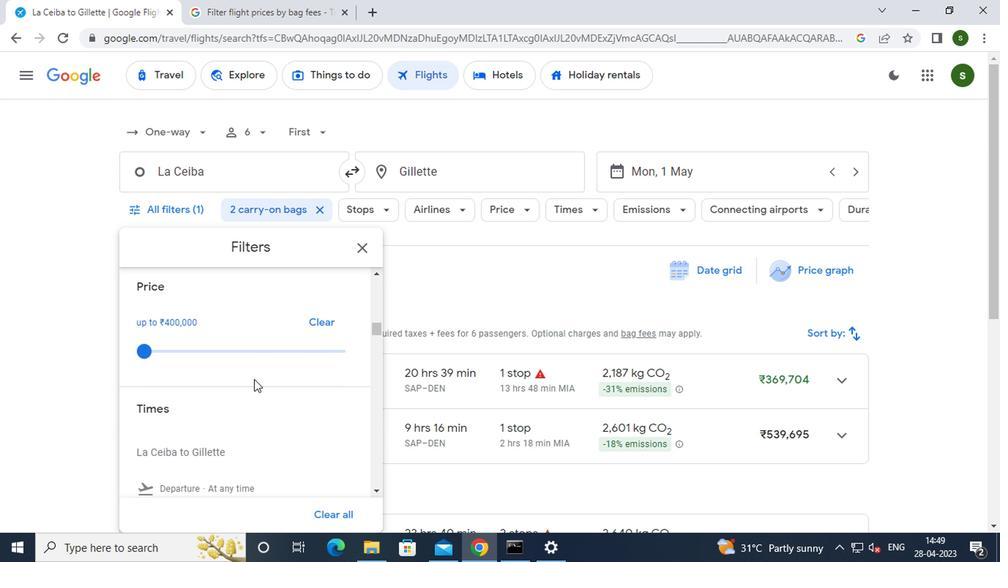 
Action: Mouse scrolled (243, 380) with delta (0, 0)
Screenshot: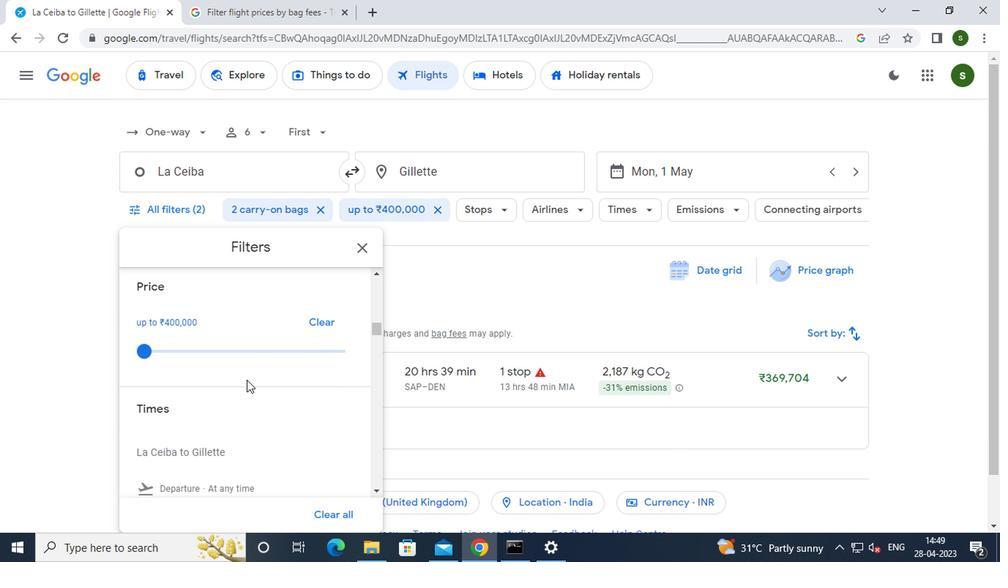 
Action: Mouse scrolled (243, 380) with delta (0, 0)
Screenshot: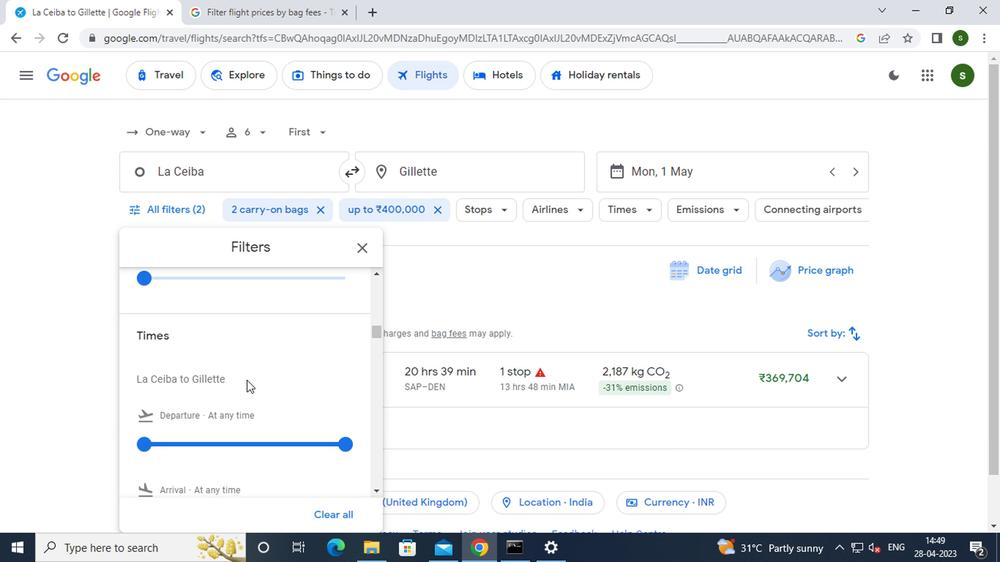 
Action: Mouse scrolled (243, 380) with delta (0, 0)
Screenshot: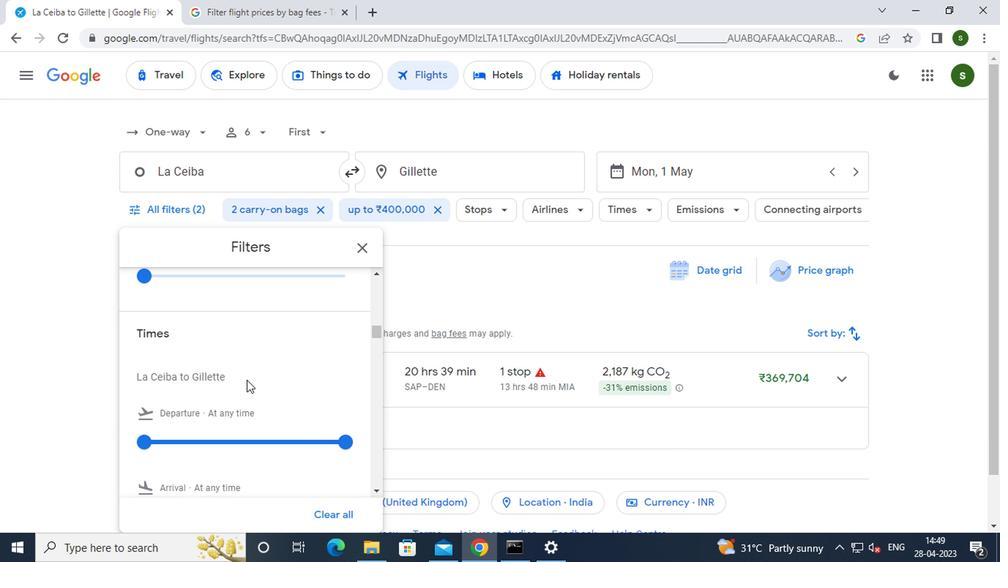
Action: Mouse moved to (137, 298)
Screenshot: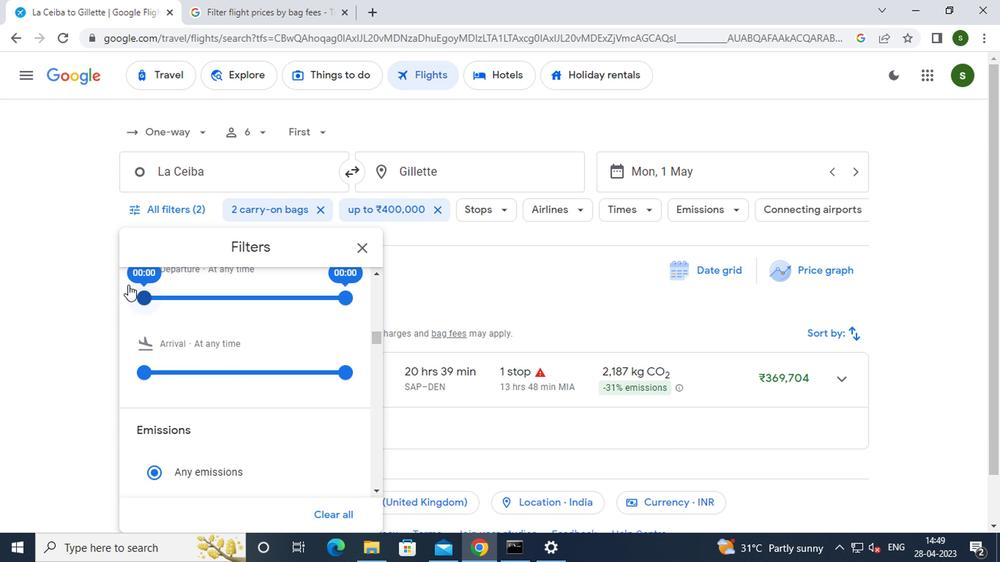 
Action: Mouse pressed left at (137, 298)
Screenshot: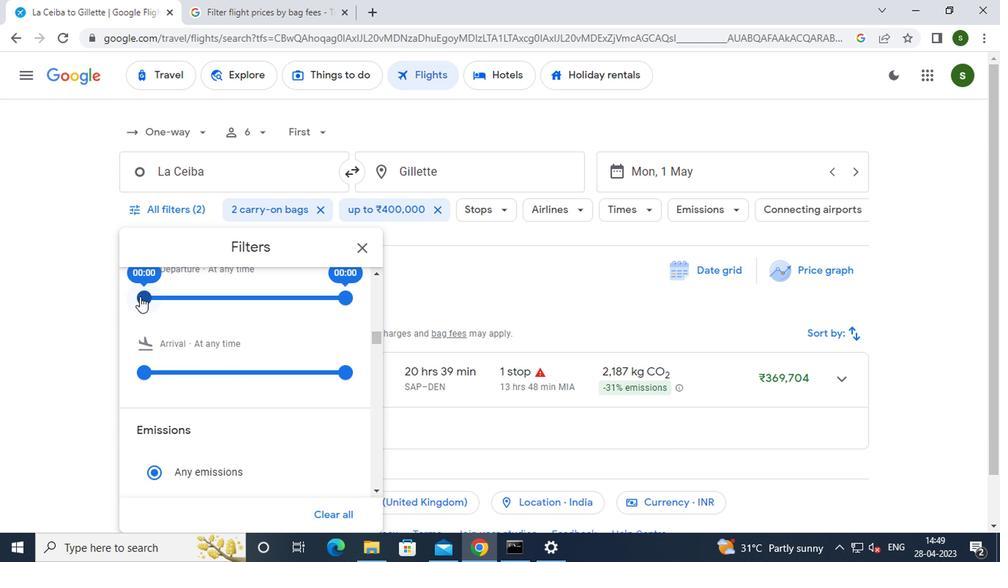 
Action: Mouse moved to (448, 276)
Screenshot: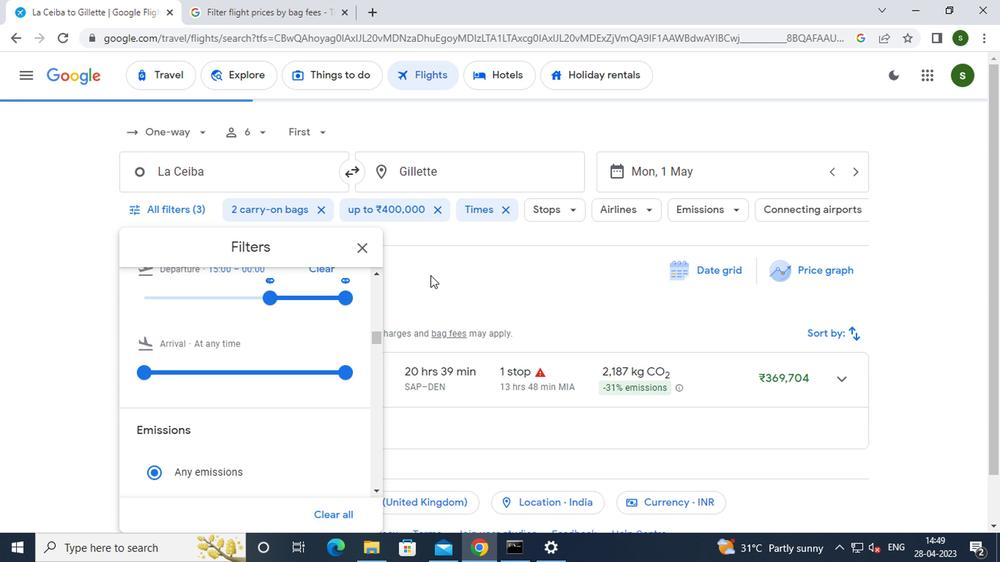 
Action: Mouse pressed left at (448, 276)
Screenshot: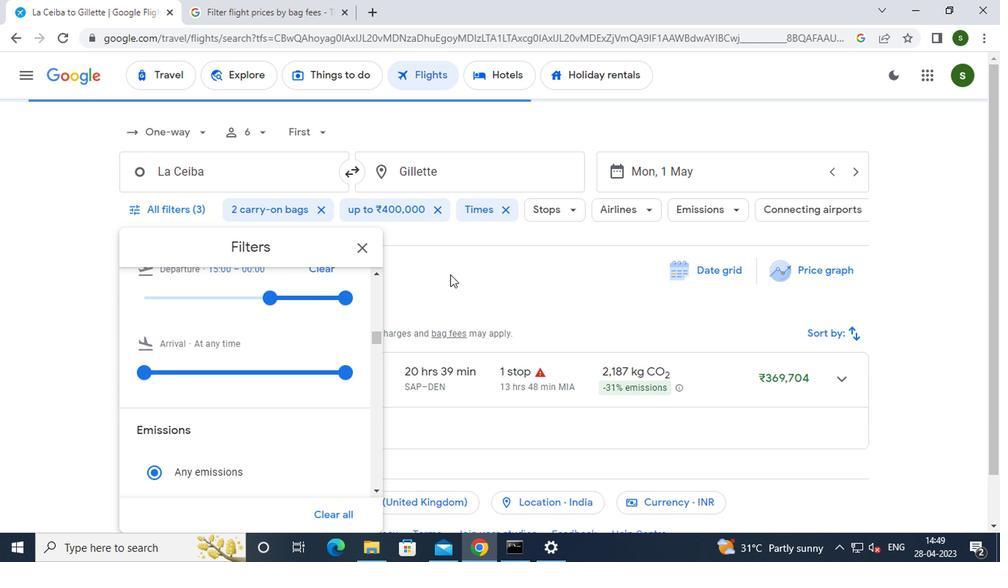 
